 Task: Font style For heading Use Calibri Light with yellow colour. font size for heading '28 Pt. 'Change the font style of data to Calibri Lightand font size to  18 Pt. Change the alignment of both headline & data to  Align bottom. In the sheet  Attendance Sheet for Weekly Reviewingbook
Action: Key pressed <Key.up><Key.up>
Screenshot: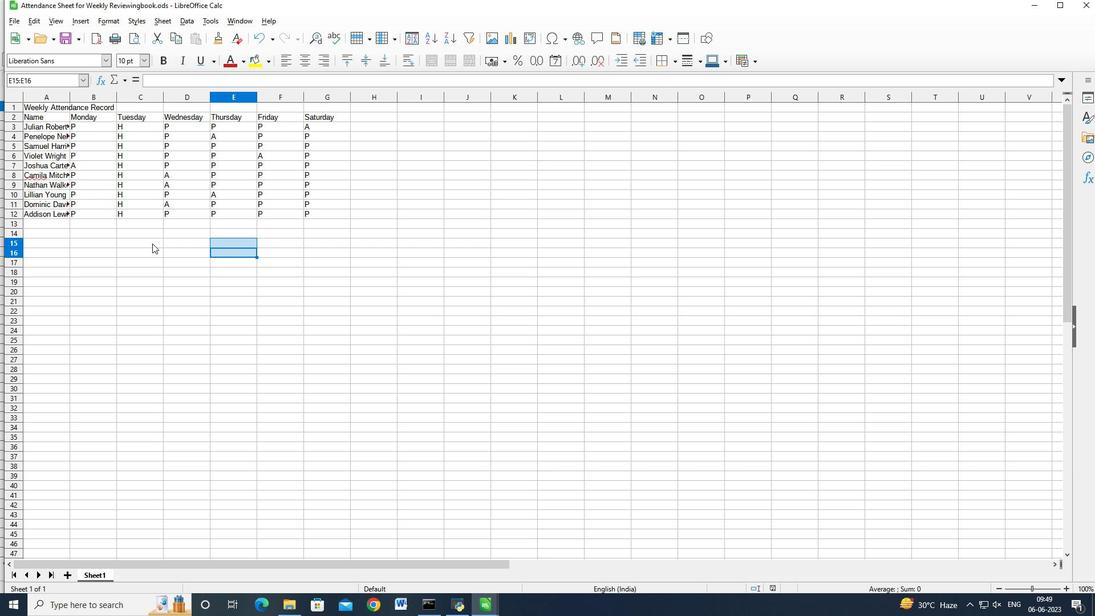 
Action: Mouse pressed right at (152, 243)
Screenshot: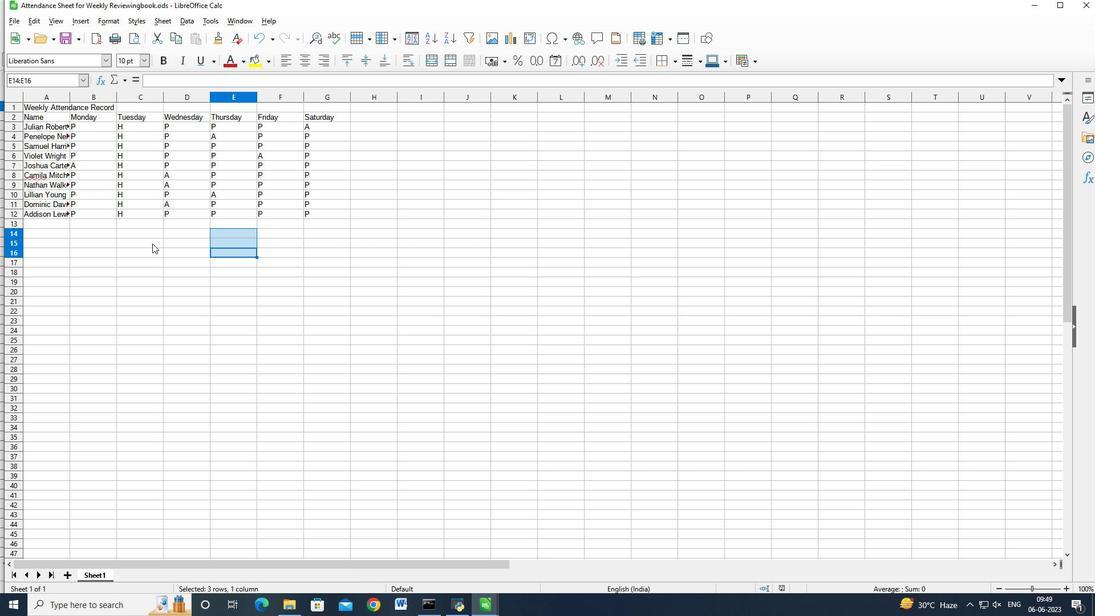 
Action: Mouse pressed left at (152, 243)
Screenshot: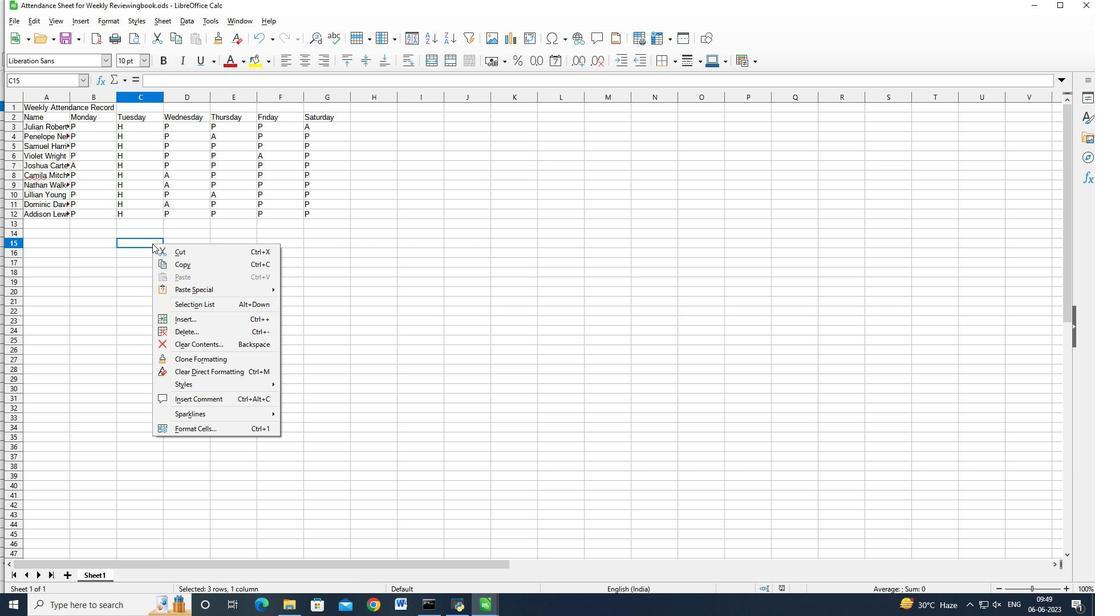 
Action: Mouse moved to (152, 243)
Screenshot: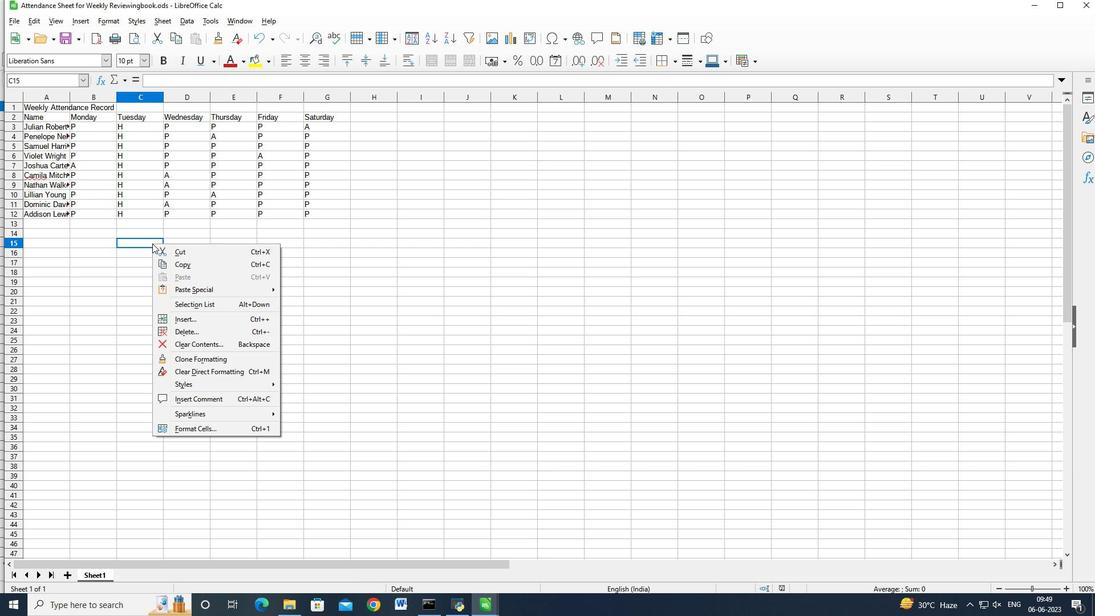 
Action: Key pressed <Key.up><Key.up><Key.down>
Screenshot: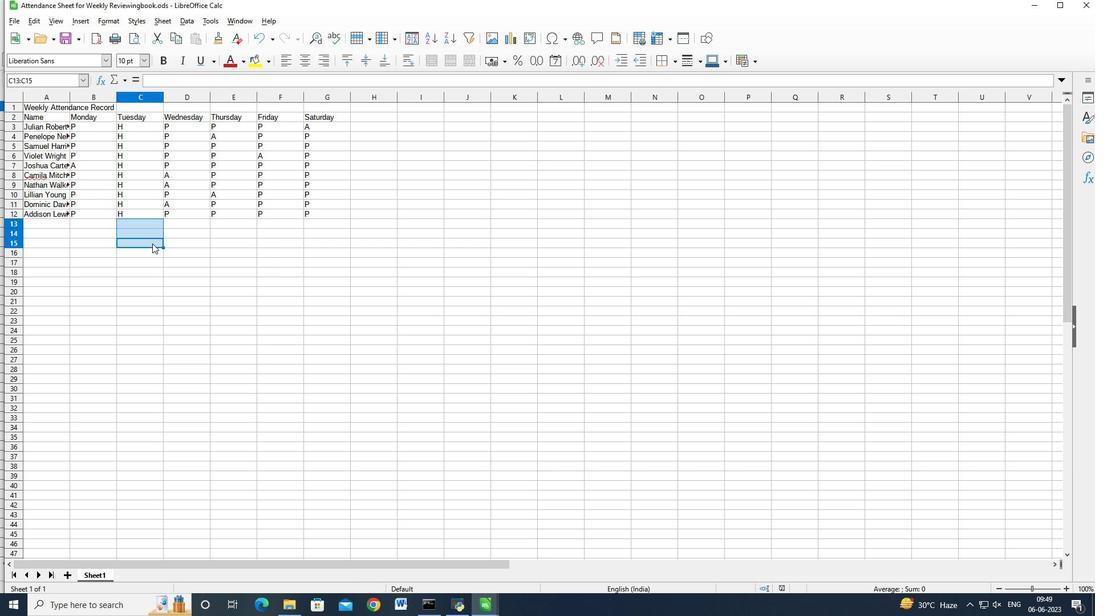
Action: Mouse pressed right at (152, 243)
Screenshot: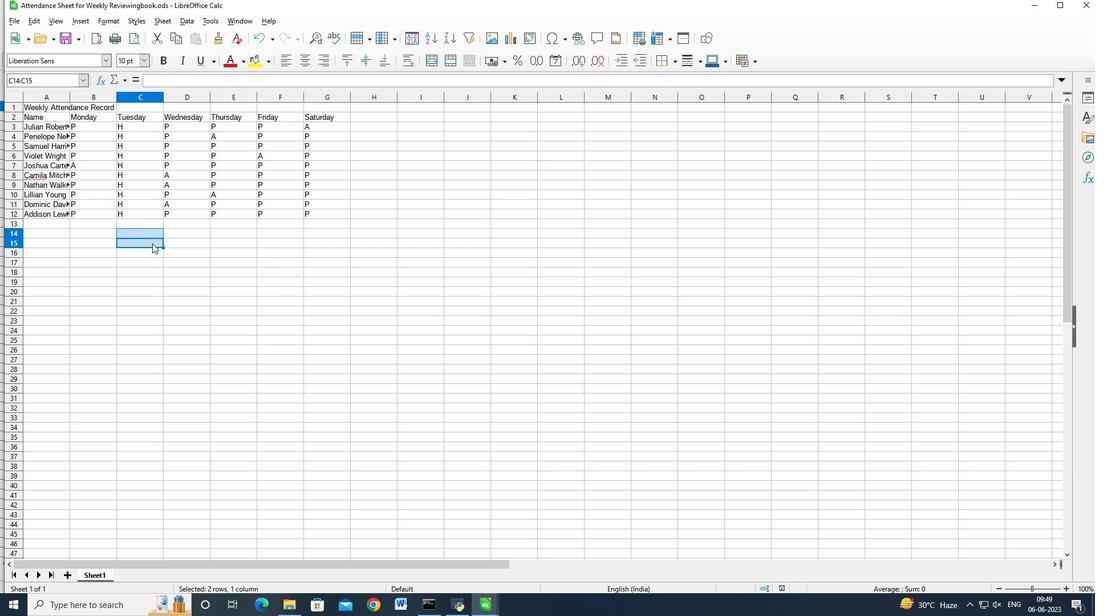
Action: Mouse moved to (109, 242)
Screenshot: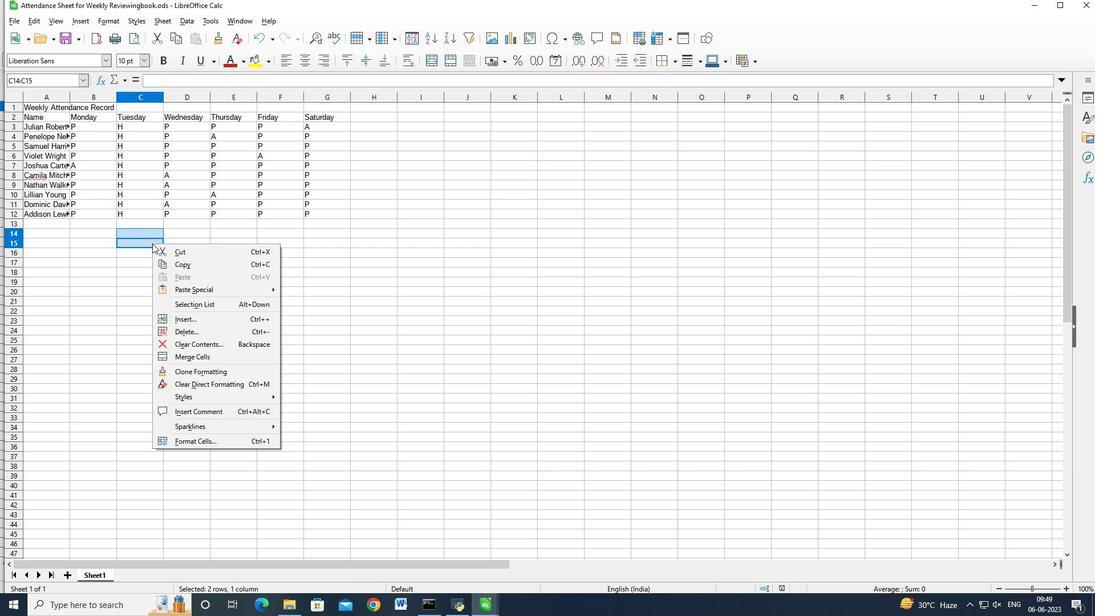 
Action: Mouse pressed right at (109, 242)
Screenshot: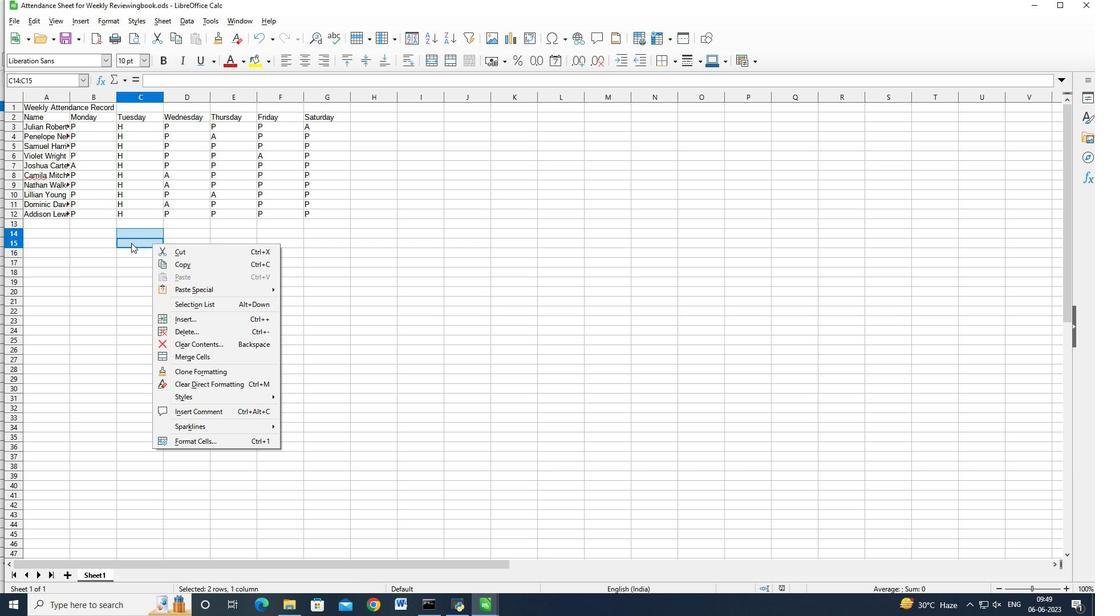 
Action: Mouse moved to (104, 242)
Screenshot: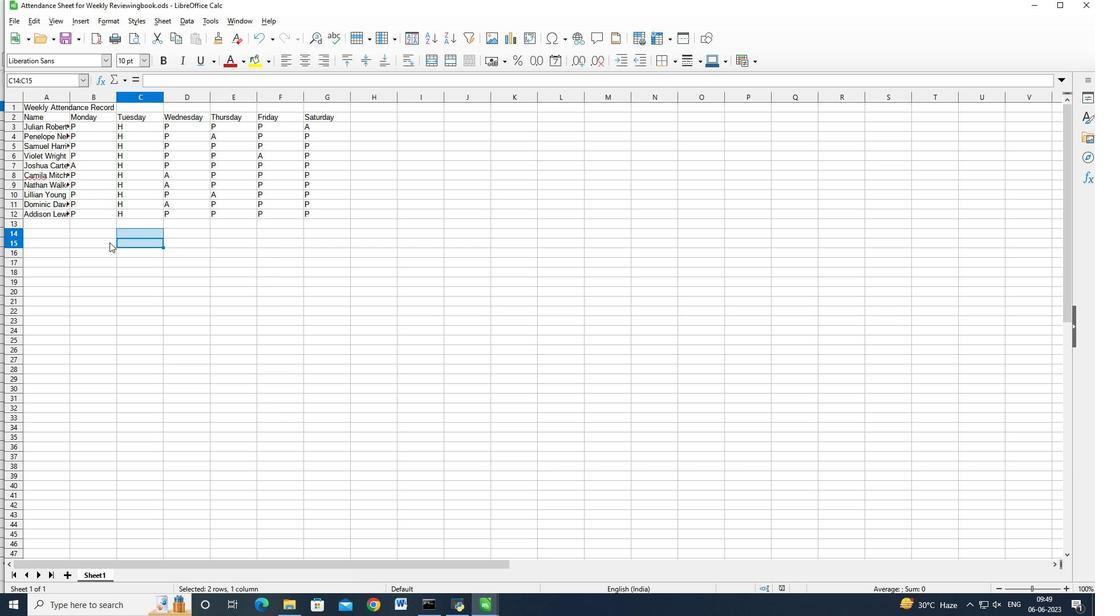 
Action: Mouse pressed right at (104, 242)
Screenshot: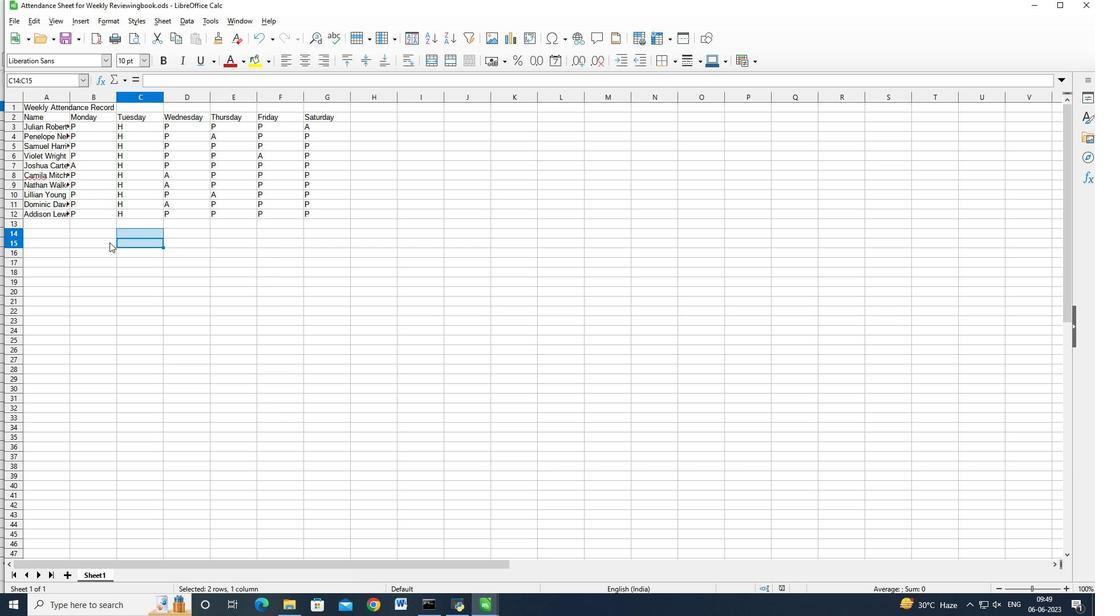 
Action: Key pressed <Key.up><Key.up><Key.esc><Key.up><Key.left><Key.left><Key.up><Key.up><Key.up><Key.up><Key.up><Key.up><Key.up><Key.up><Key.up><Key.up><Key.up><Key.up><Key.up><Key.shift><Key.right>
Screenshot: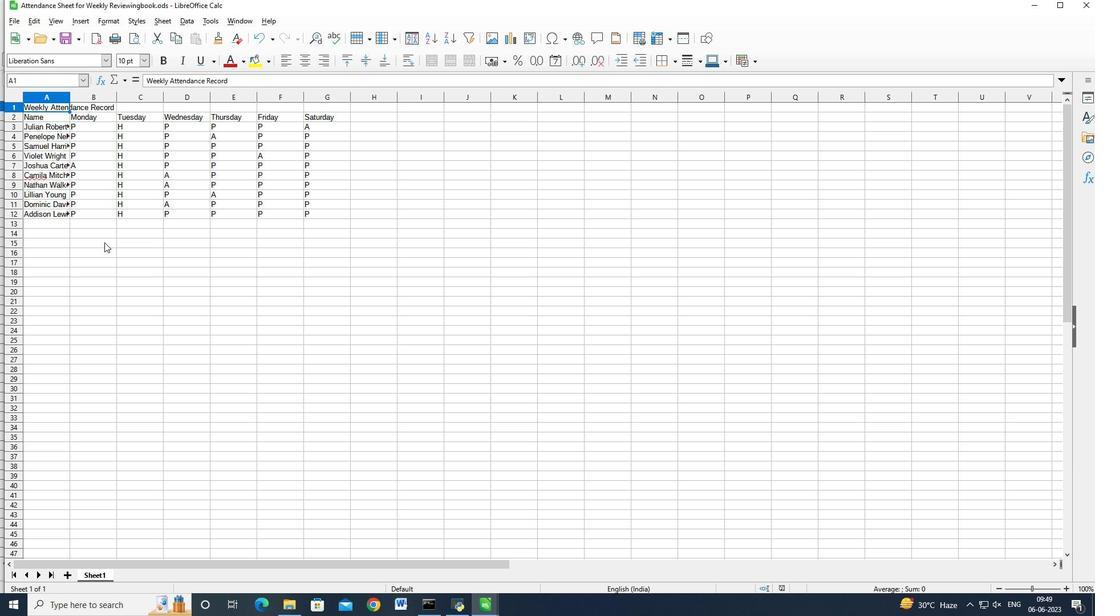 
Action: Mouse moved to (53, 66)
Screenshot: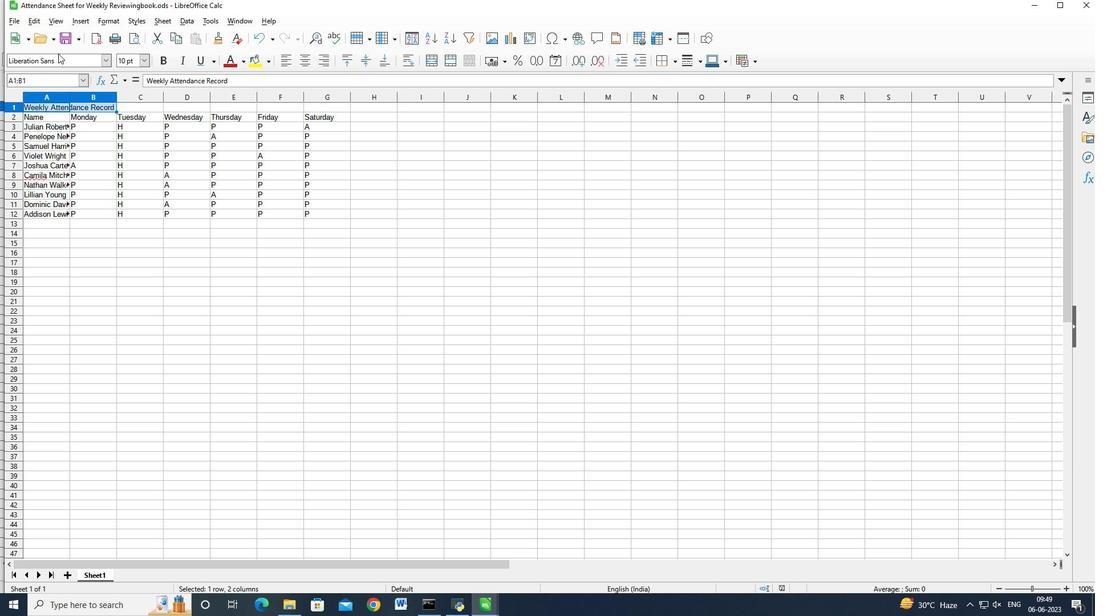 
Action: Mouse pressed left at (53, 66)
Screenshot: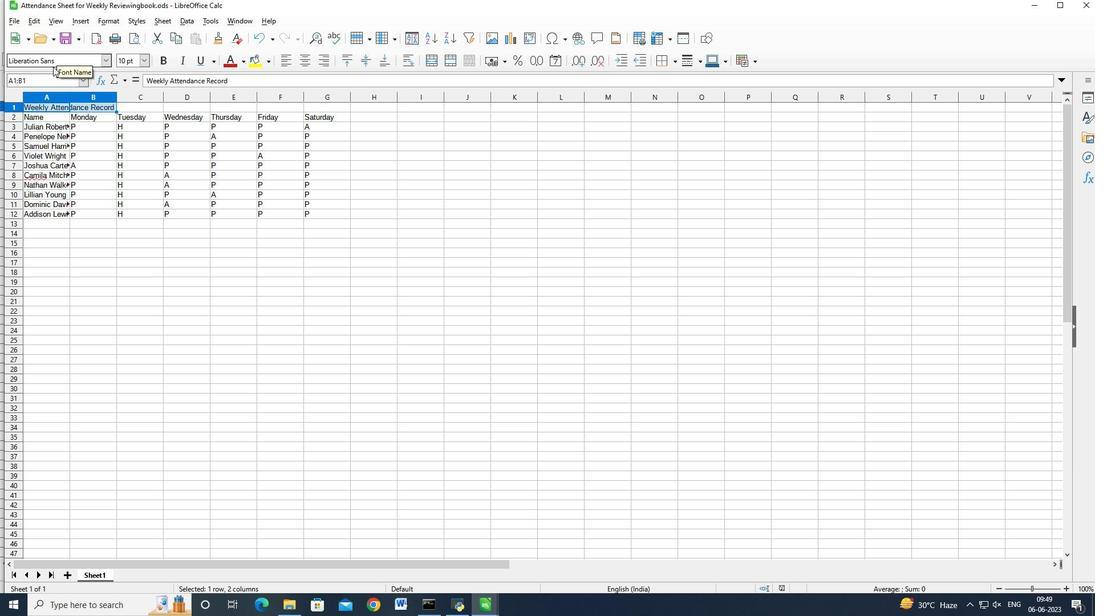 
Action: Mouse moved to (67, 65)
Screenshot: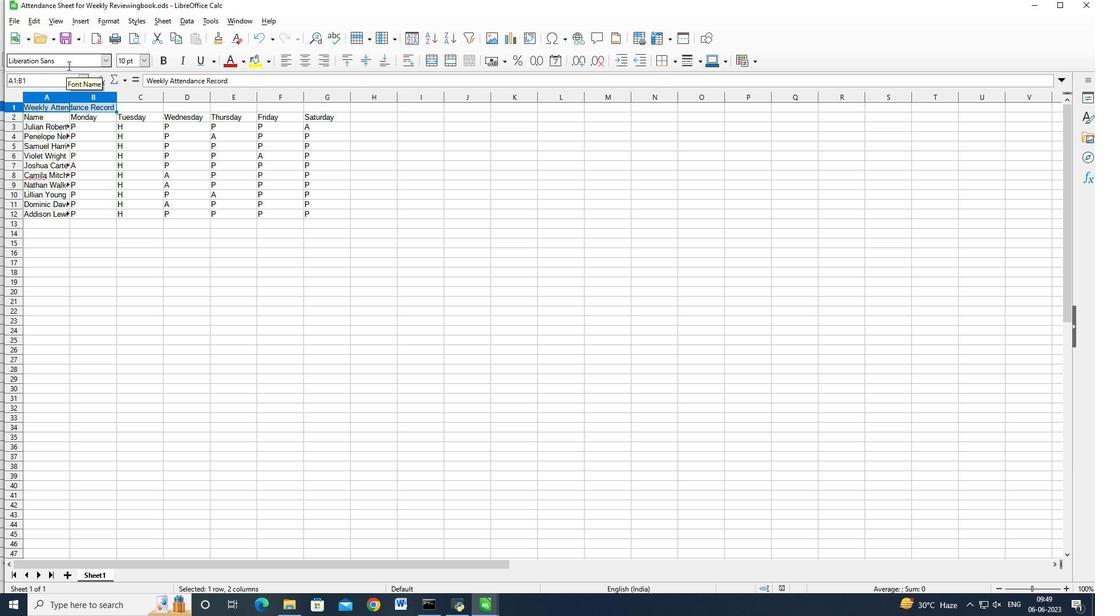 
Action: Mouse pressed left at (67, 65)
Screenshot: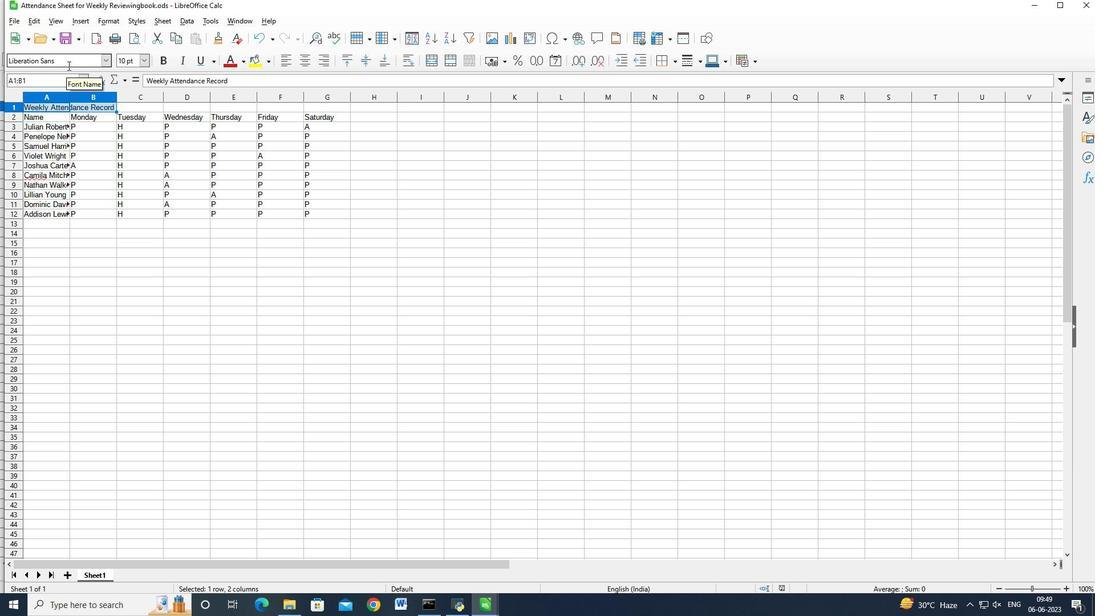 
Action: Mouse moved to (34, 62)
Screenshot: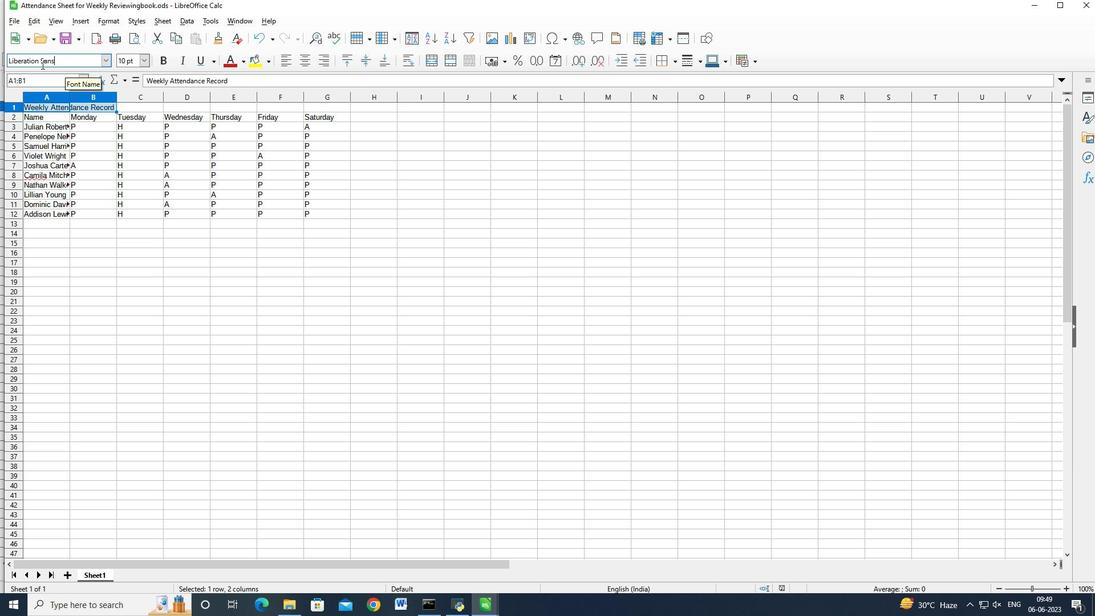 
Action: Key pressed <Key.backspace><Key.backspace><Key.backspace><Key.backspace><Key.backspace><Key.backspace><Key.backspace><Key.backspace><Key.backspace><Key.backspace><Key.backspace><Key.backspace><Key.backspace><Key.backspace><Key.backspace><Key.shift_r>Calibri<Key.space><Key.shift>Lightand<Key.backspace><Key.backspace><Key.backspace><Key.enter>
Screenshot: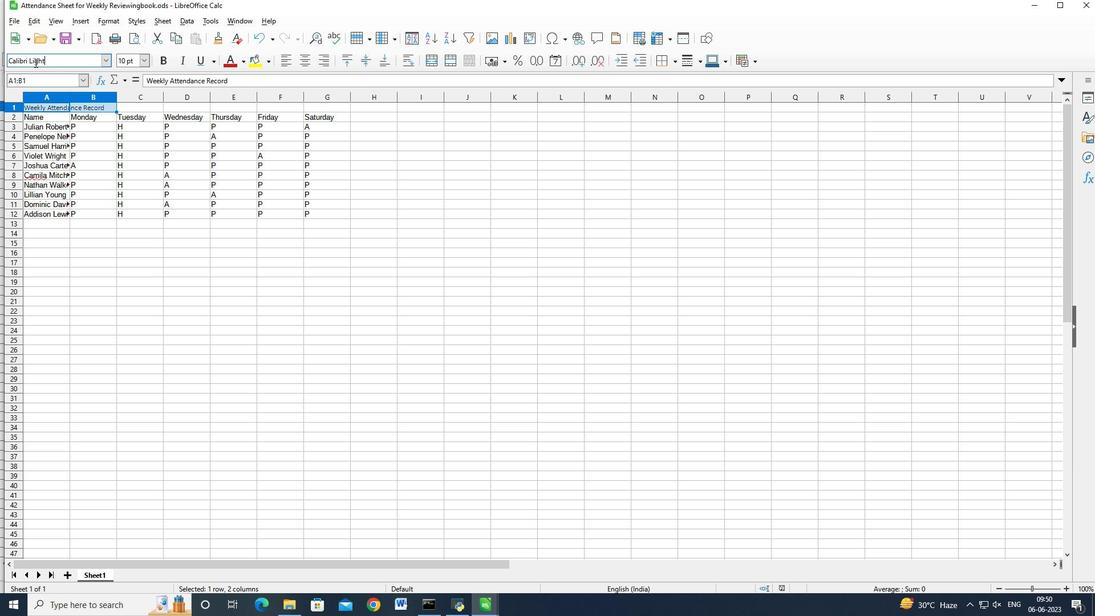
Action: Mouse moved to (239, 60)
Screenshot: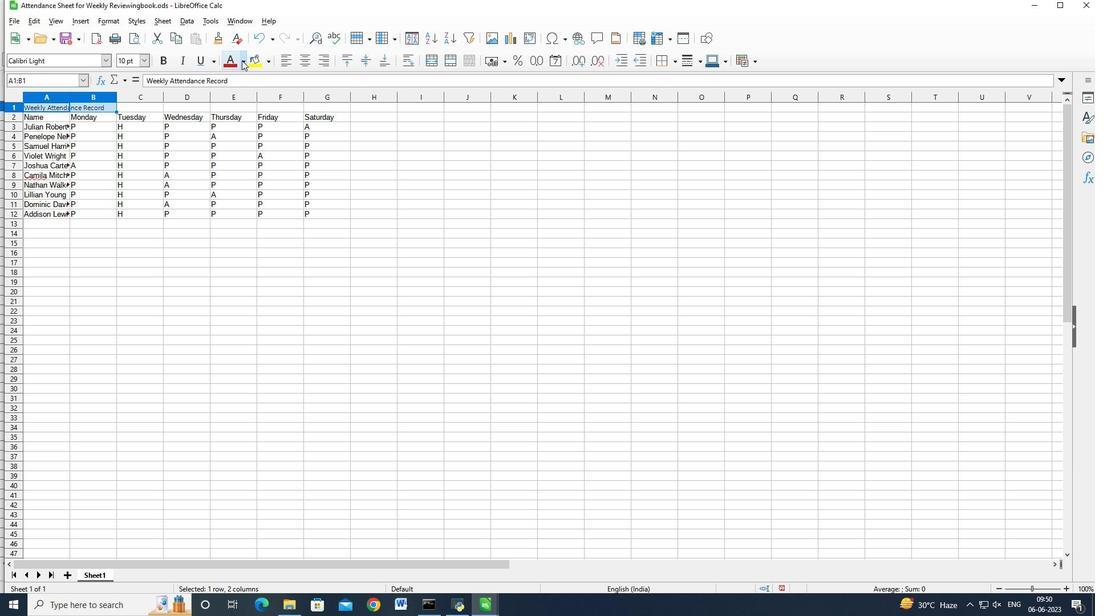 
Action: Mouse pressed left at (239, 60)
Screenshot: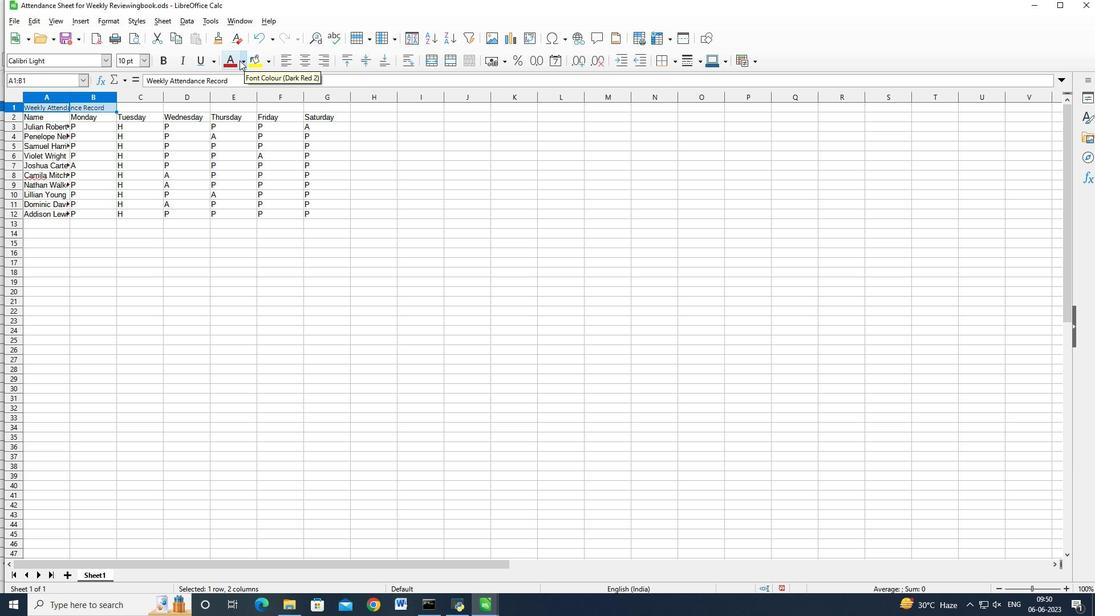 
Action: Mouse moved to (243, 60)
Screenshot: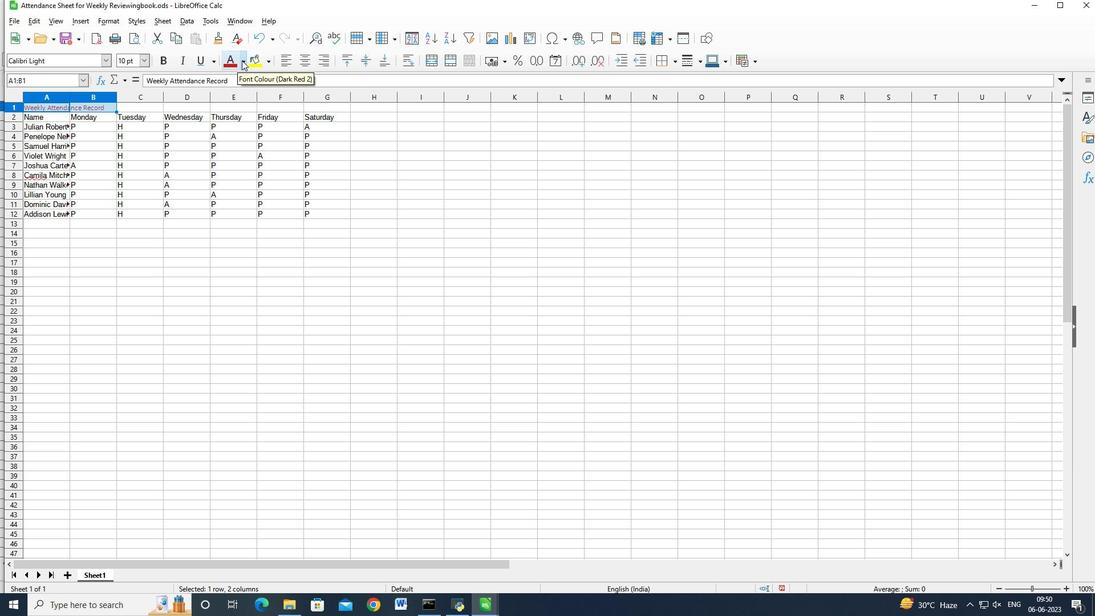 
Action: Mouse pressed left at (243, 60)
Screenshot: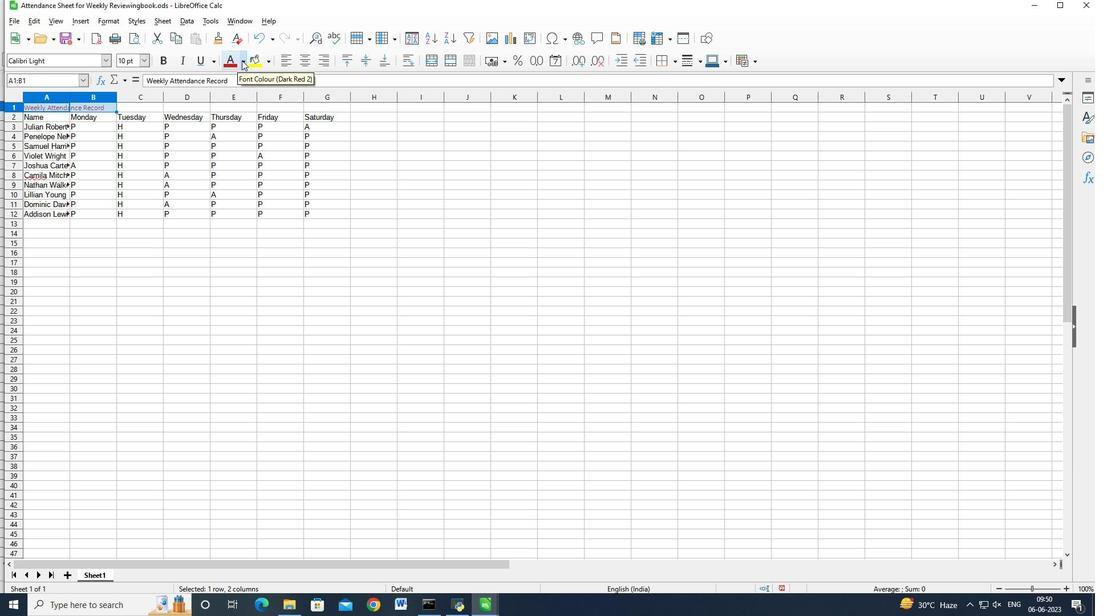 
Action: Mouse moved to (246, 118)
Screenshot: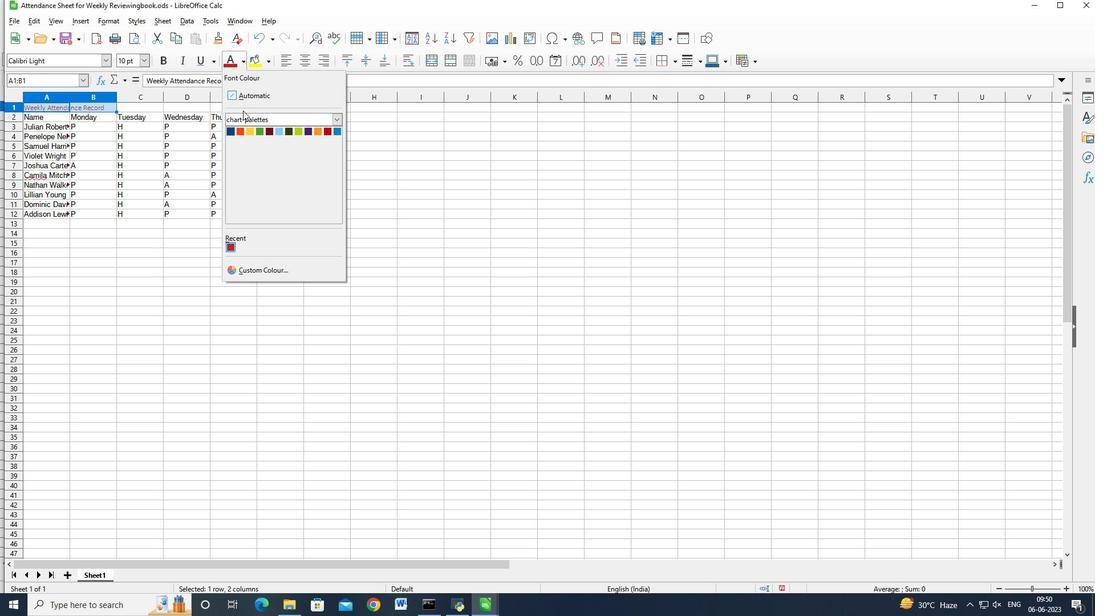 
Action: Mouse pressed left at (246, 118)
Screenshot: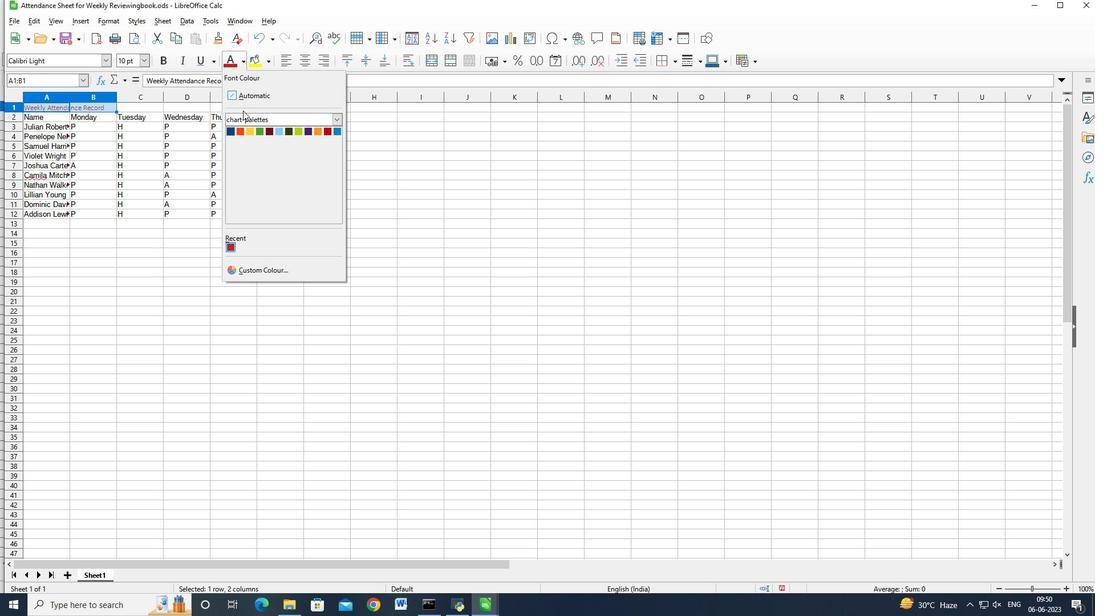 
Action: Mouse moved to (245, 197)
Screenshot: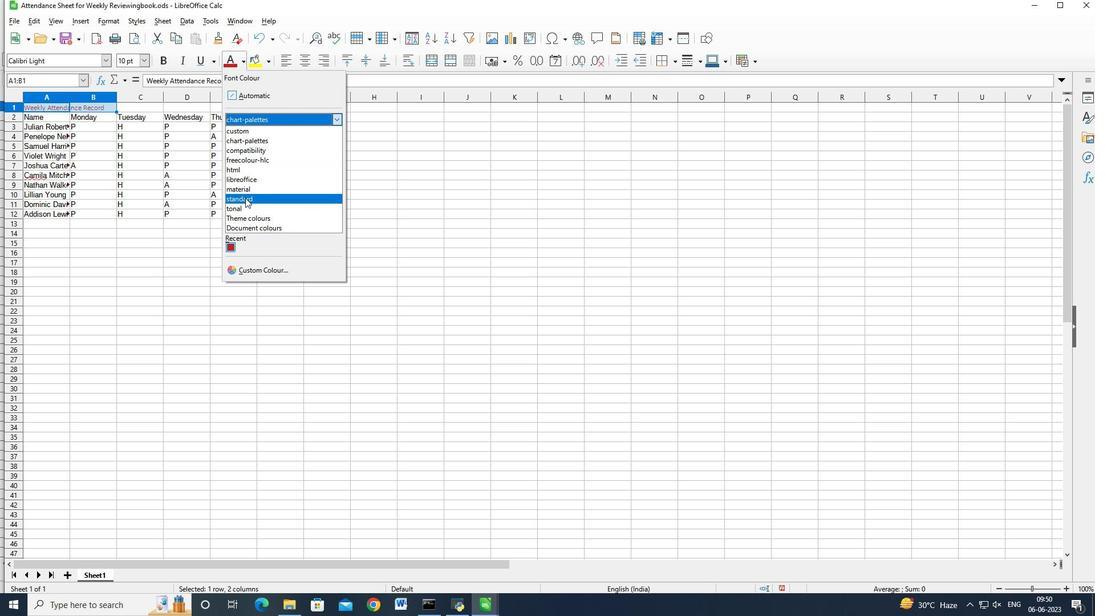 
Action: Mouse pressed left at (245, 197)
Screenshot: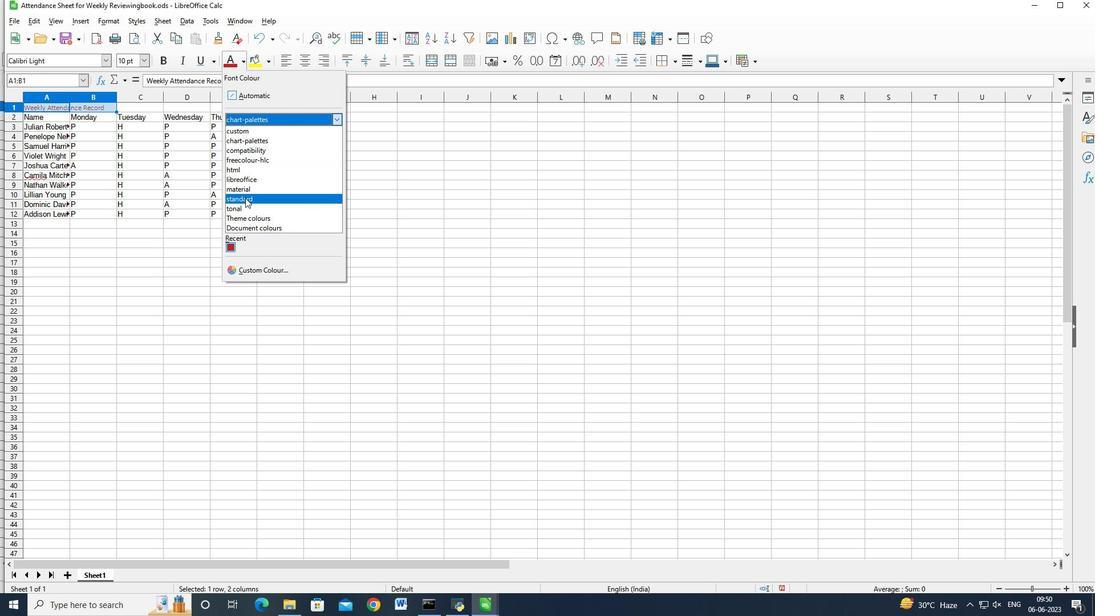 
Action: Mouse moved to (230, 140)
Screenshot: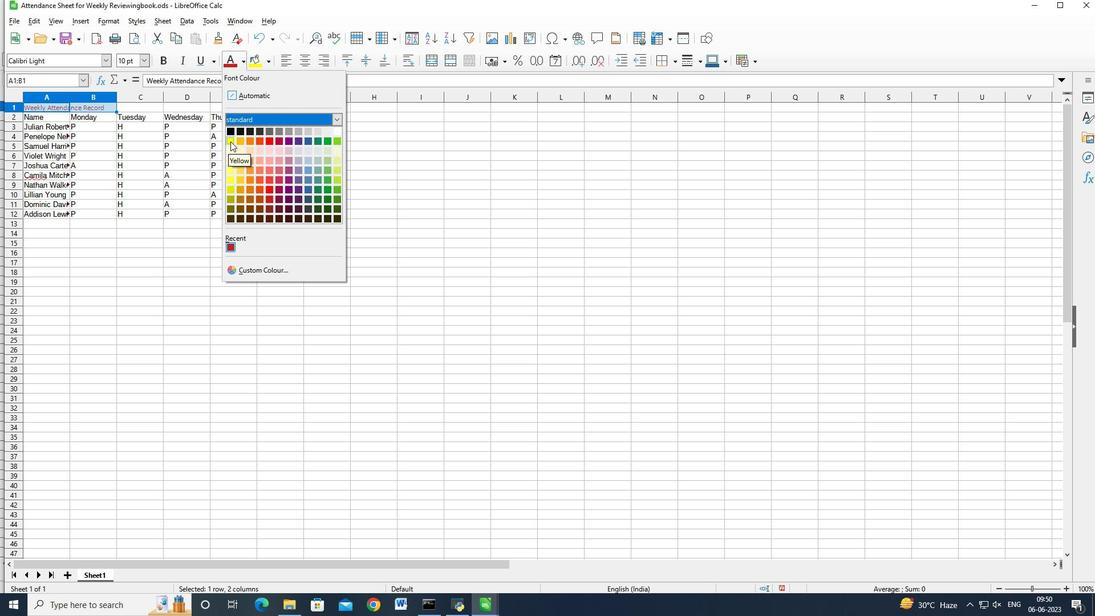 
Action: Mouse pressed left at (230, 140)
Screenshot: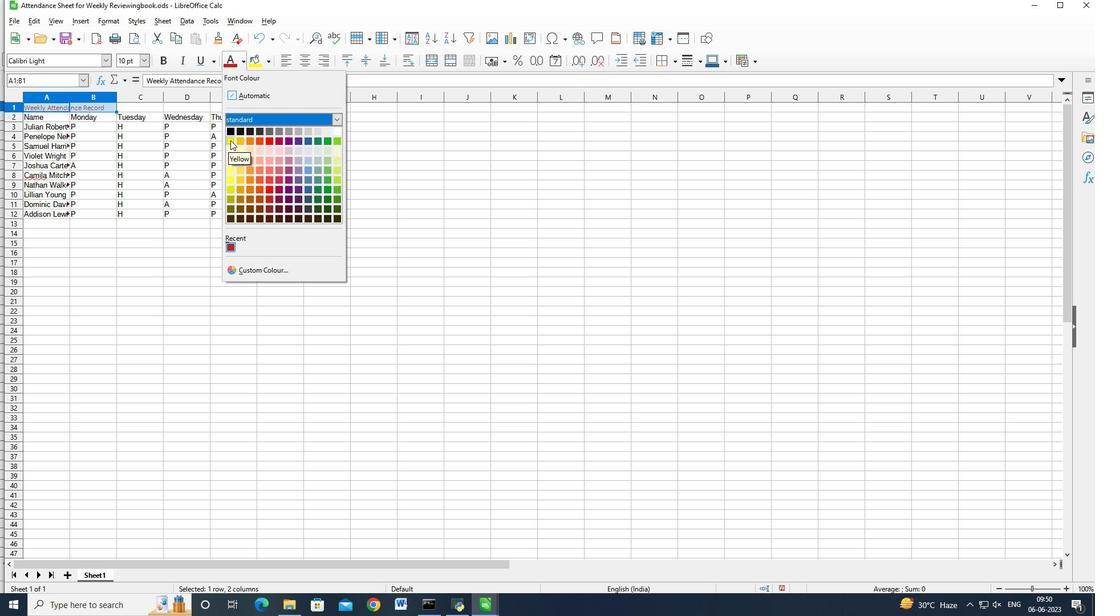 
Action: Mouse moved to (62, 117)
Screenshot: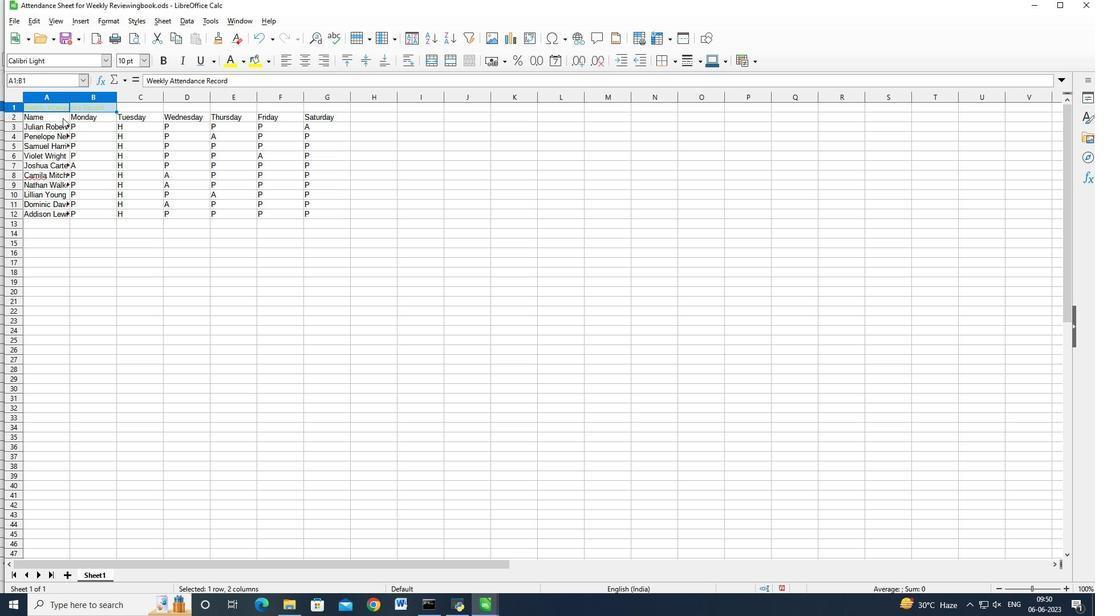 
Action: Mouse pressed left at (62, 117)
Screenshot: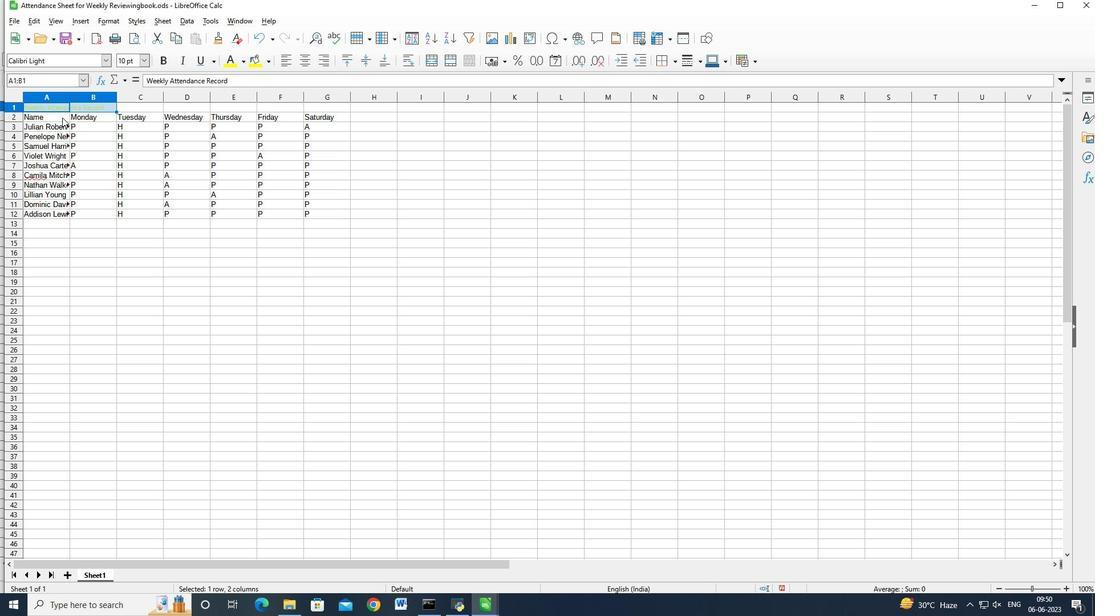 
Action: Mouse moved to (53, 104)
Screenshot: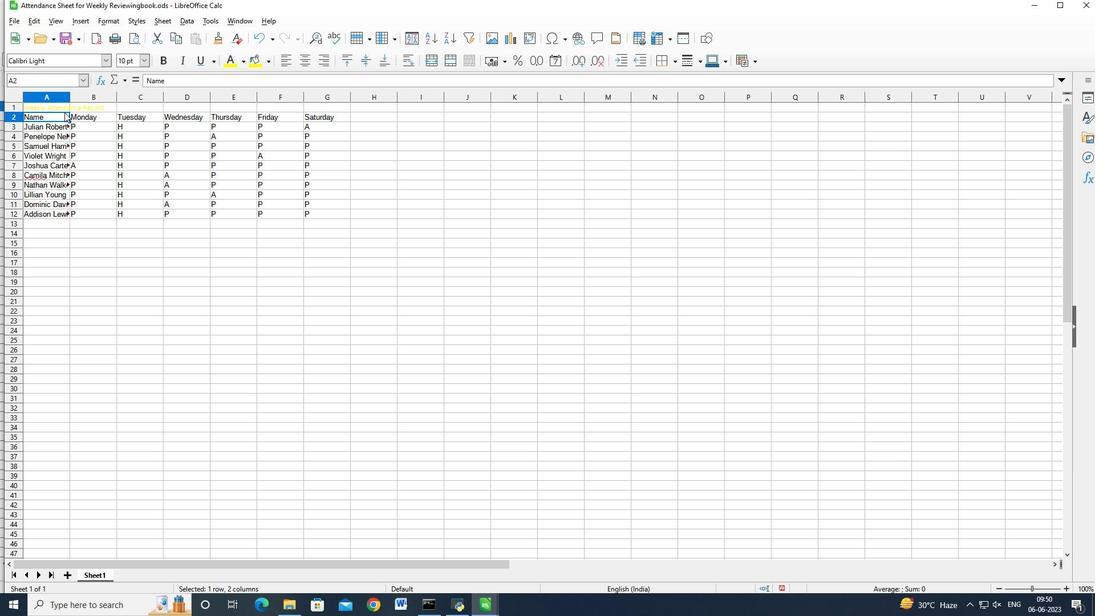 
Action: Mouse pressed left at (53, 104)
Screenshot: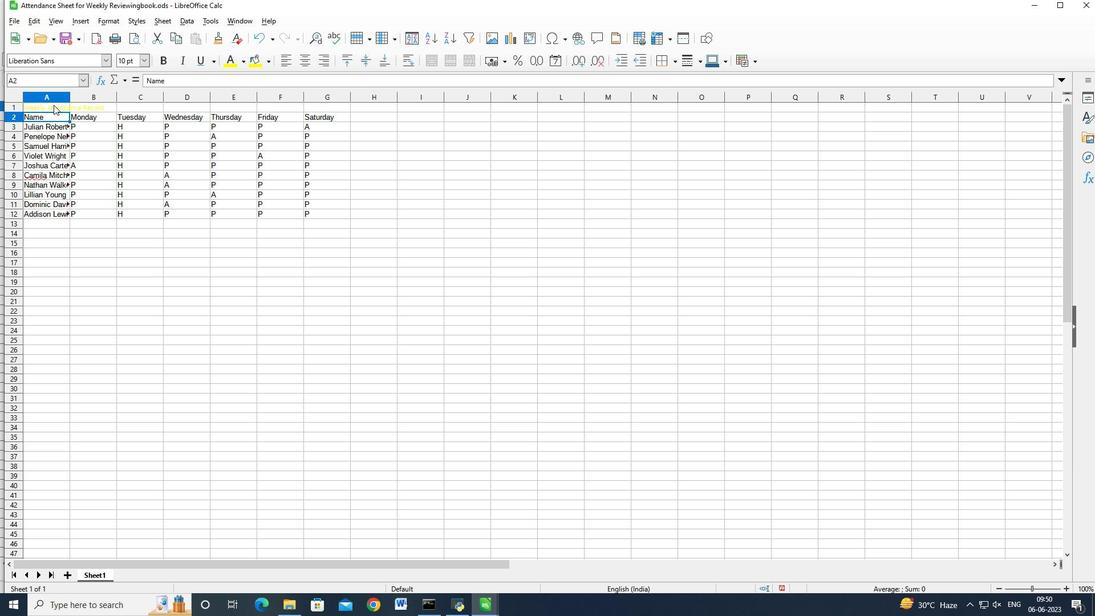 
Action: Mouse moved to (53, 104)
Screenshot: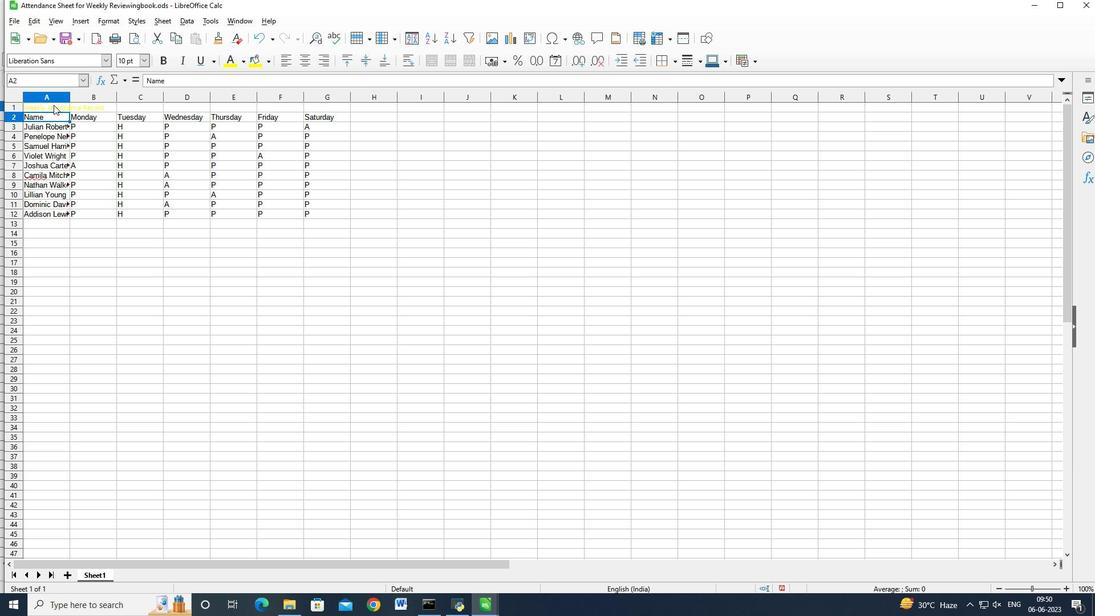 
Action: Key pressed <Key.shift><Key.right>
Screenshot: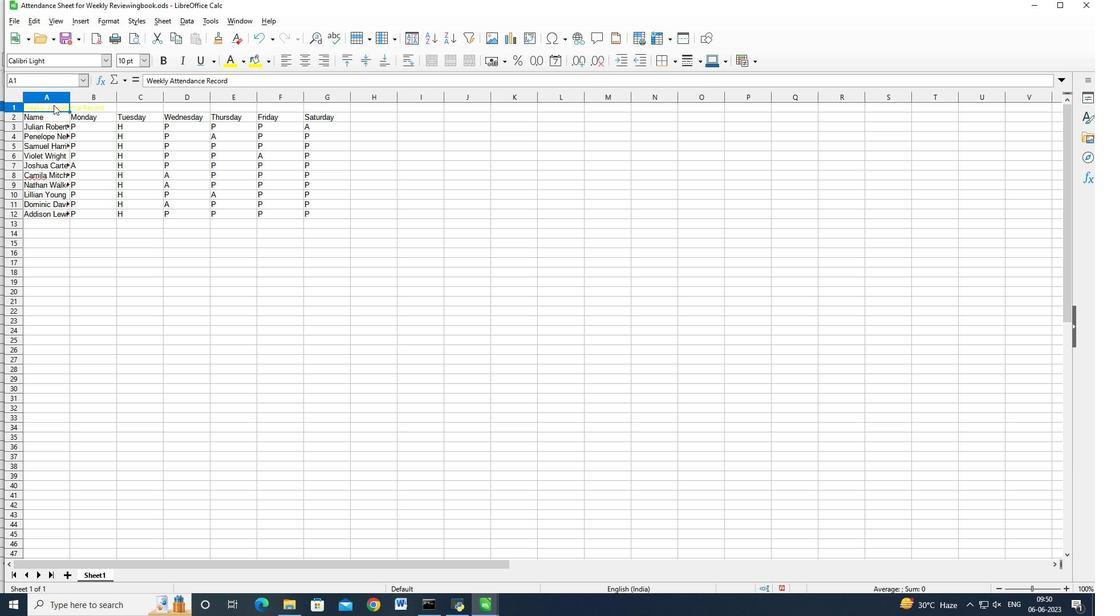 
Action: Mouse moved to (142, 61)
Screenshot: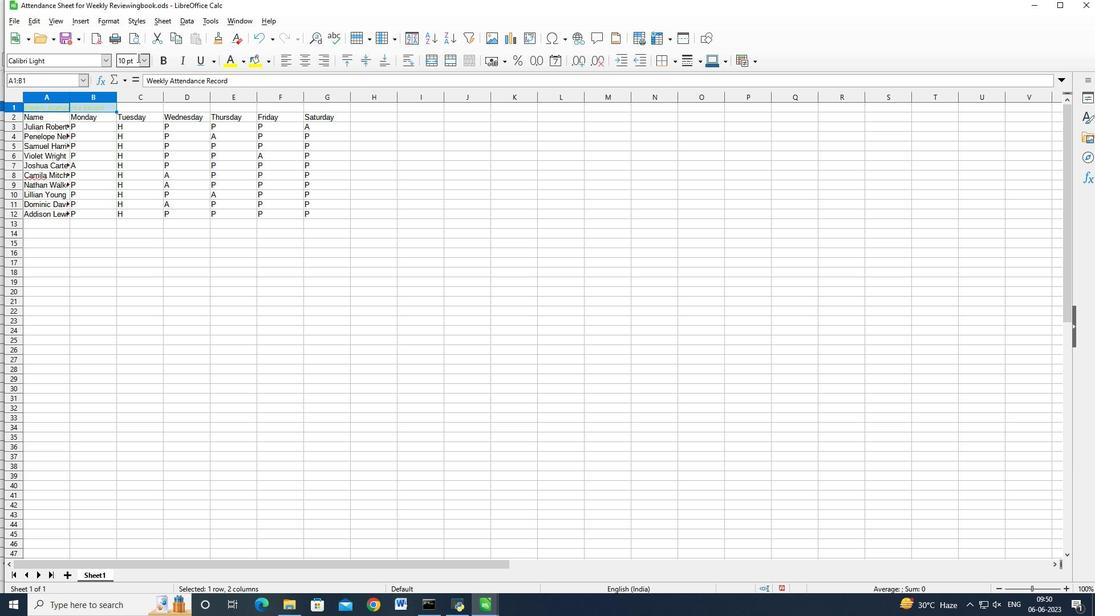 
Action: Mouse pressed left at (142, 61)
Screenshot: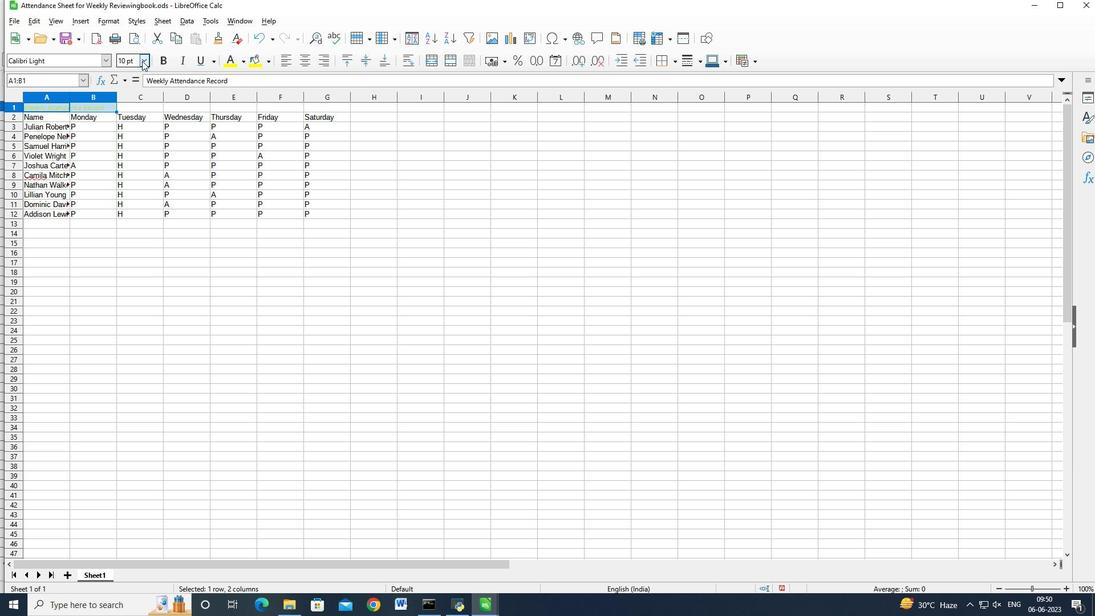 
Action: Mouse moved to (127, 246)
Screenshot: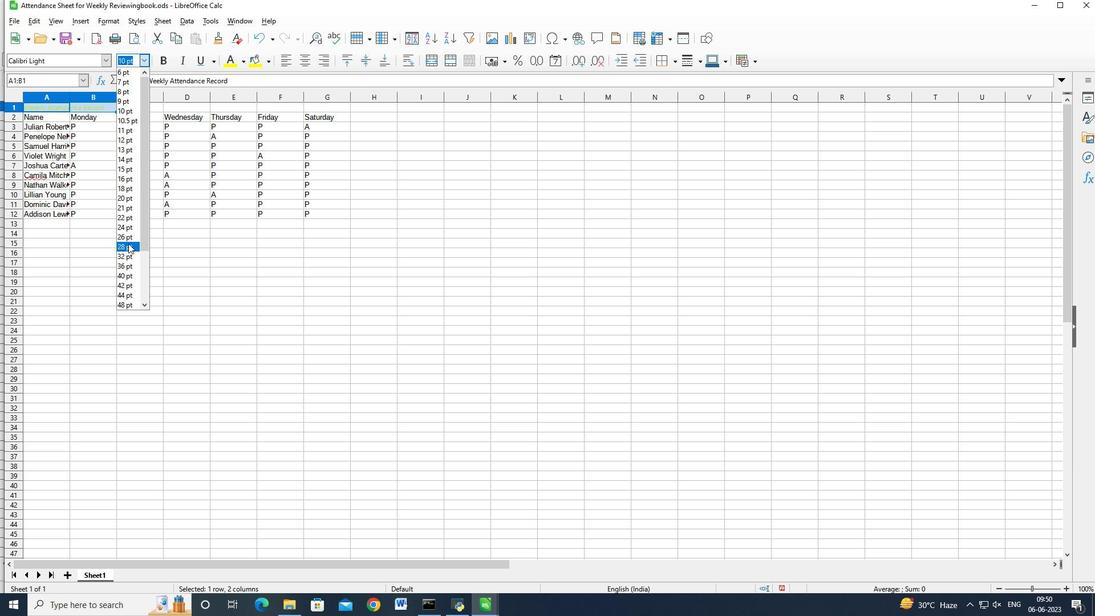 
Action: Mouse pressed left at (127, 246)
Screenshot: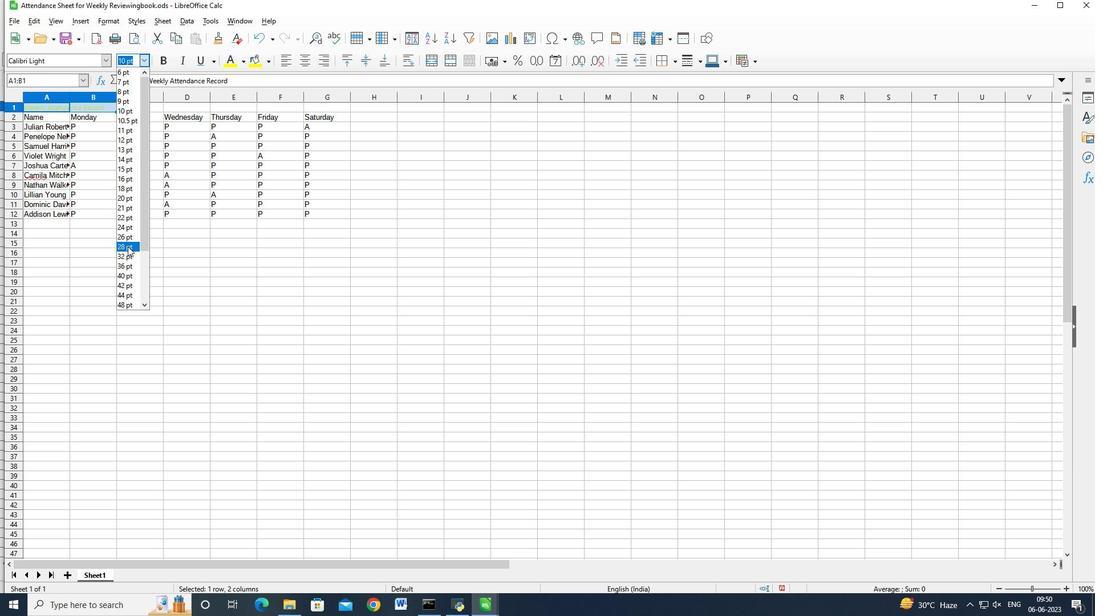 
Action: Mouse moved to (50, 135)
Screenshot: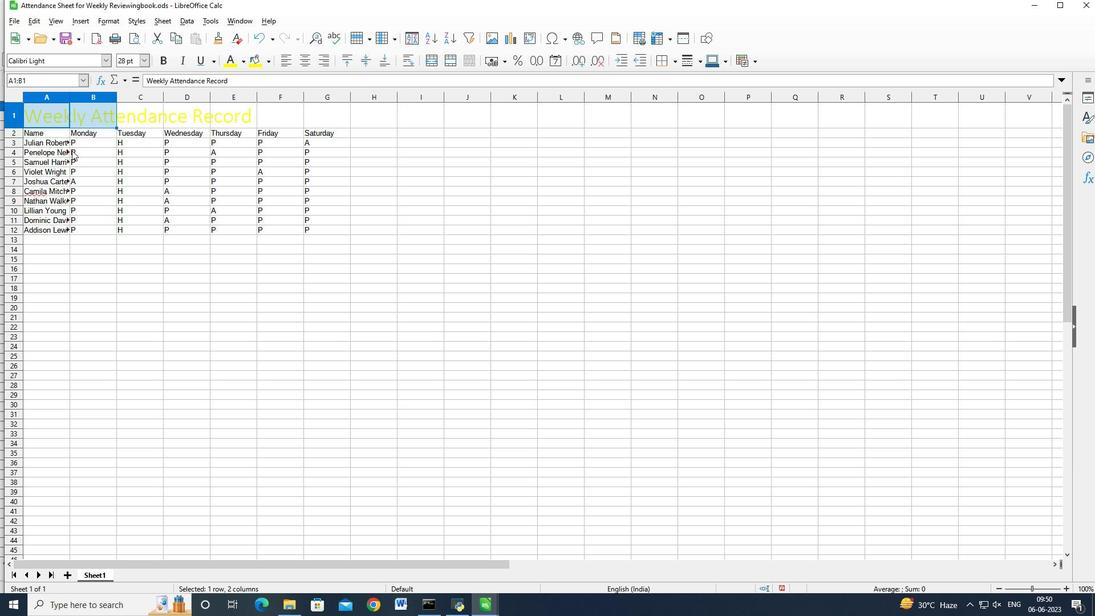 
Action: Mouse pressed left at (50, 135)
Screenshot: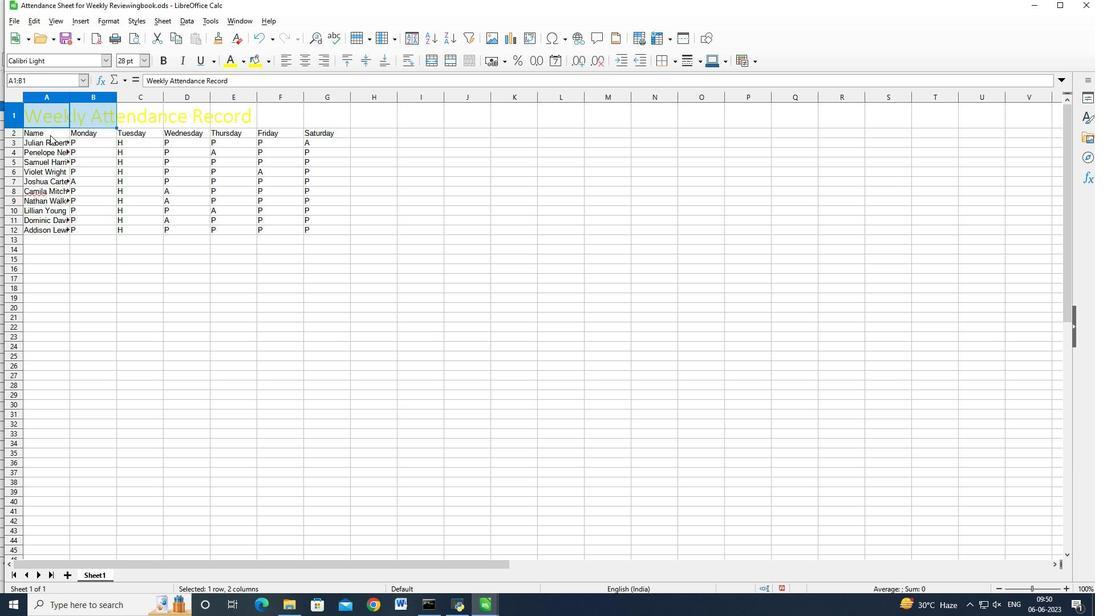 
Action: Key pressed <Key.shift><Key.right><Key.right><Key.right><Key.right><Key.right><Key.right><Key.down><Key.down><Key.down><Key.down><Key.down><Key.down><Key.down><Key.down><Key.down><Key.down>
Screenshot: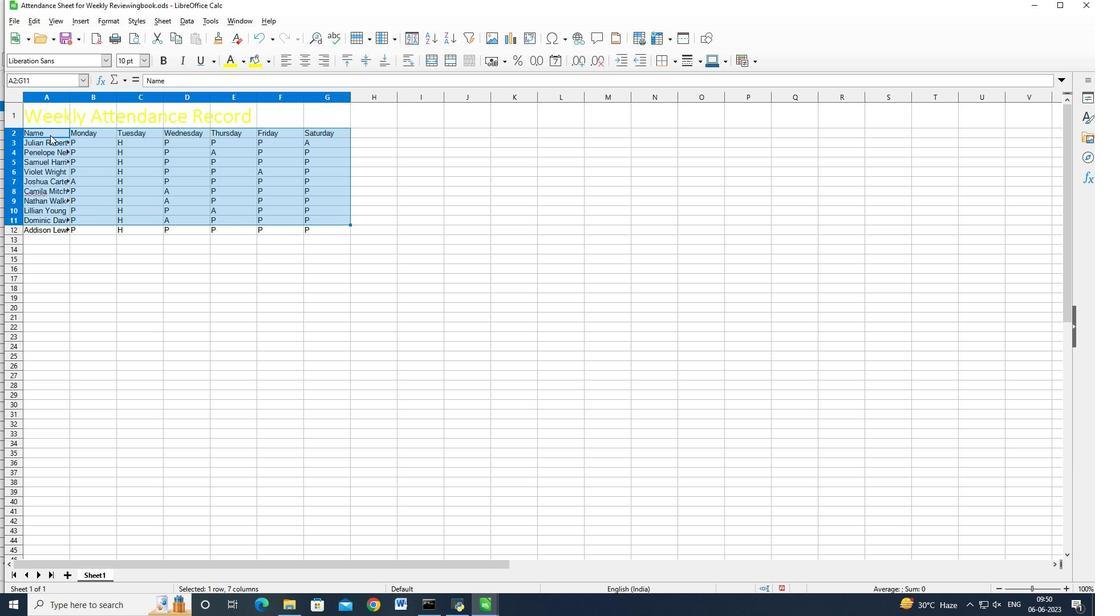 
Action: Mouse moved to (49, 58)
Screenshot: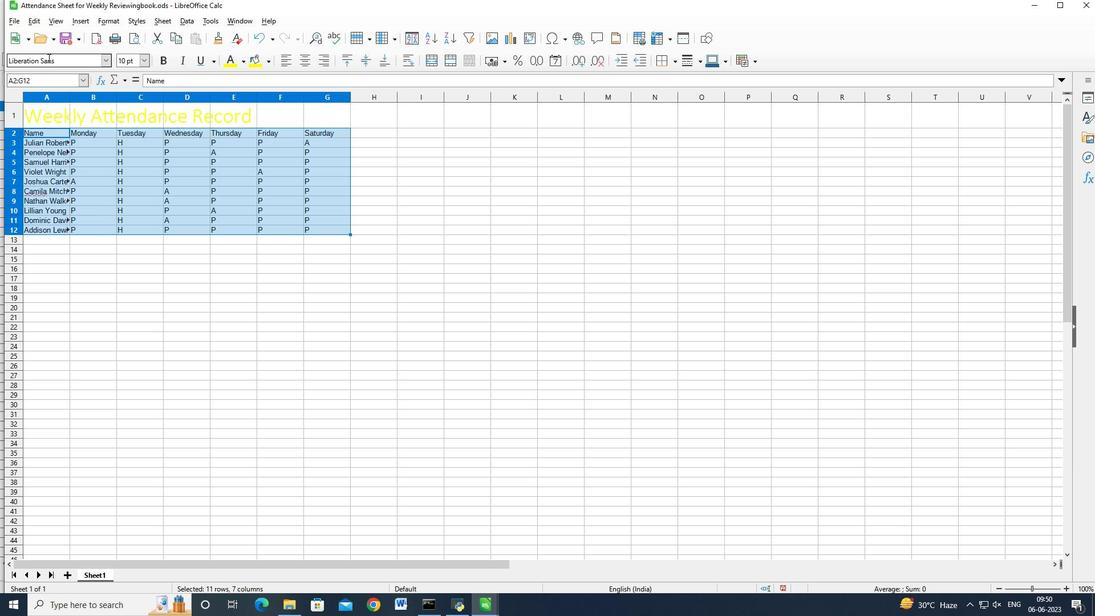 
Action: Mouse pressed left at (49, 58)
Screenshot: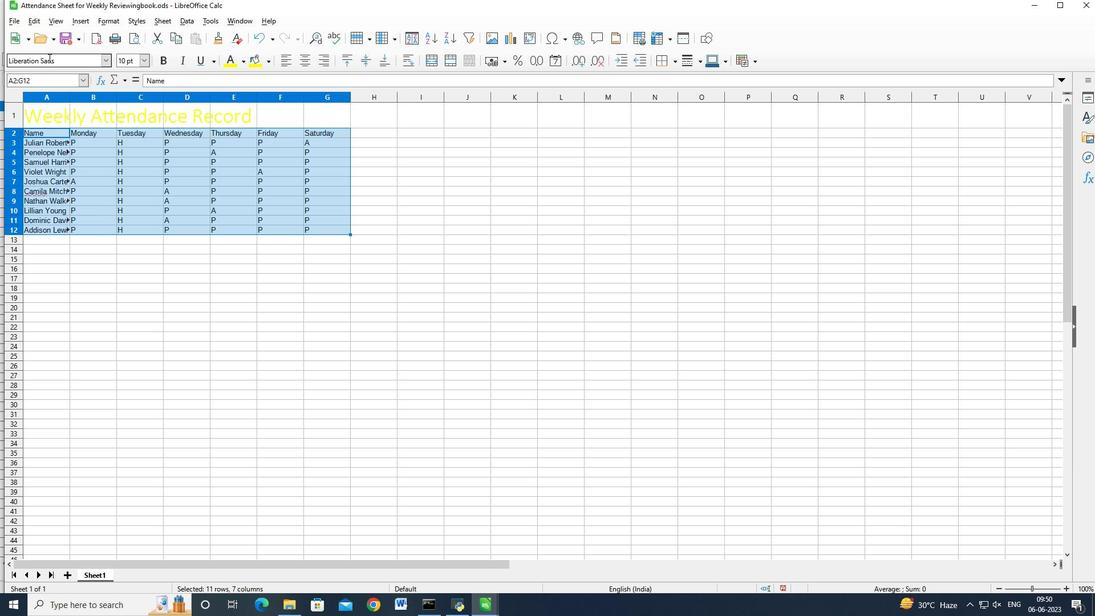 
Action: Mouse moved to (54, 58)
Screenshot: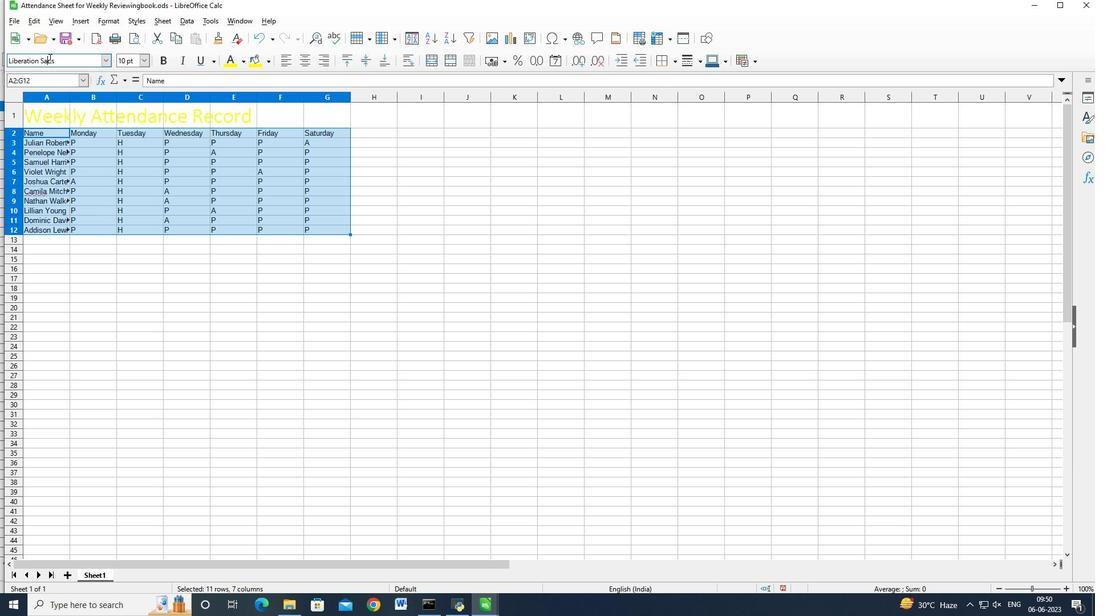 
Action: Mouse pressed left at (54, 58)
Screenshot: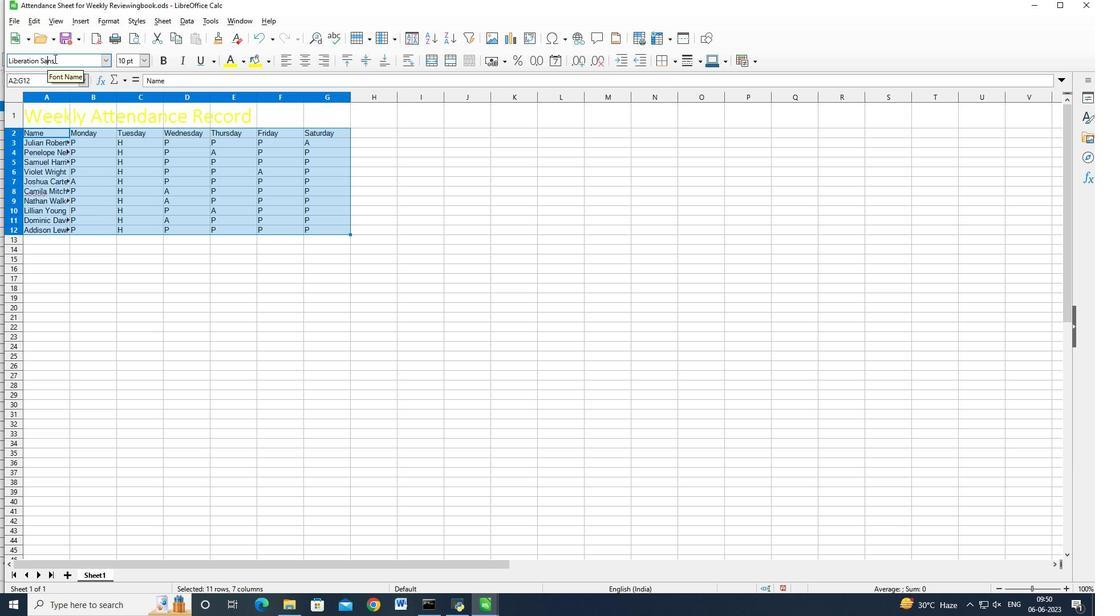 
Action: Mouse moved to (54, 58)
Screenshot: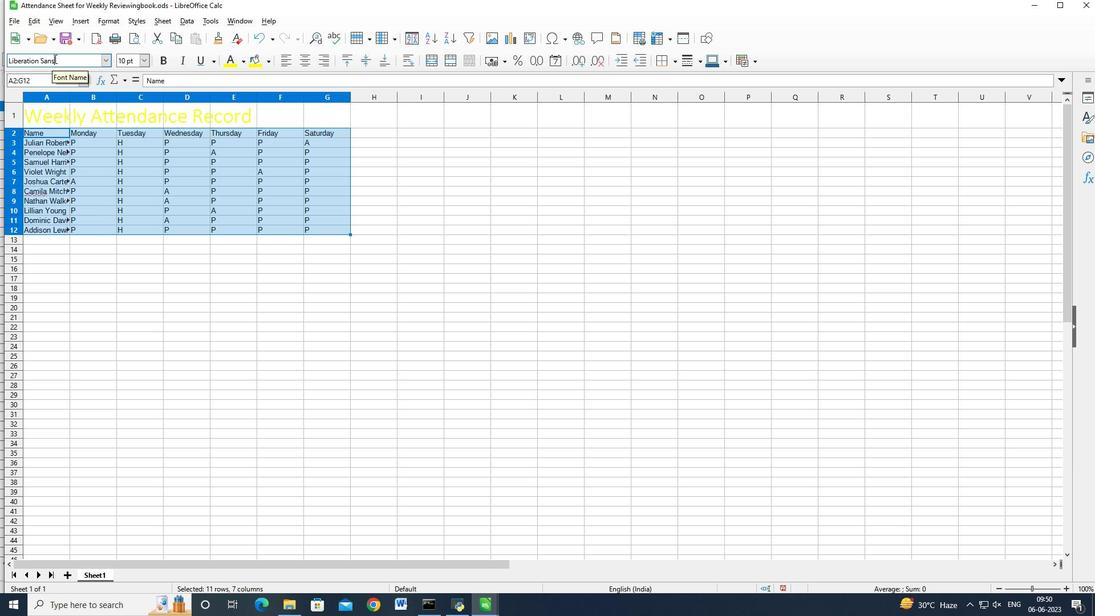 
Action: Key pressed <Key.backspace><Key.backspace><Key.backspace><Key.backspace><Key.backspace><Key.backspace><Key.backspace><Key.backspace><Key.backspace><Key.backspace><Key.backspace><Key.backspace><Key.backspace><Key.backspace><Key.backspace><Key.backspace><Key.backspace><Key.backspace><Key.backspace><Key.backspace><Key.backspace><Key.shift_r>Calibri<Key.space><Key.shift>Lightand<Key.enter><Key.tab>
Screenshot: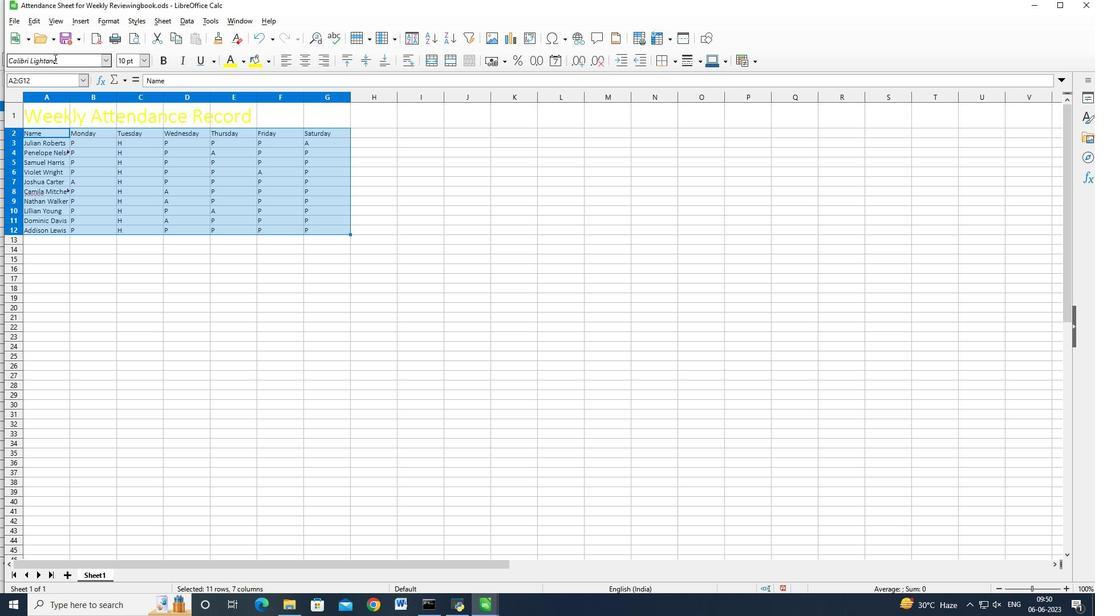 
Action: Mouse moved to (143, 58)
Screenshot: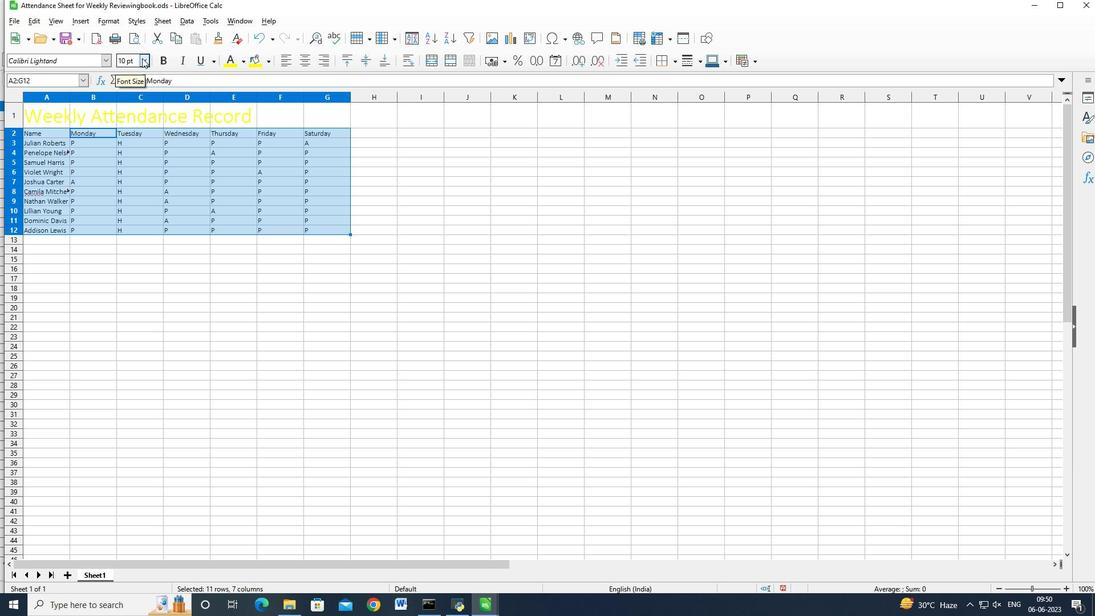
Action: Mouse pressed left at (143, 58)
Screenshot: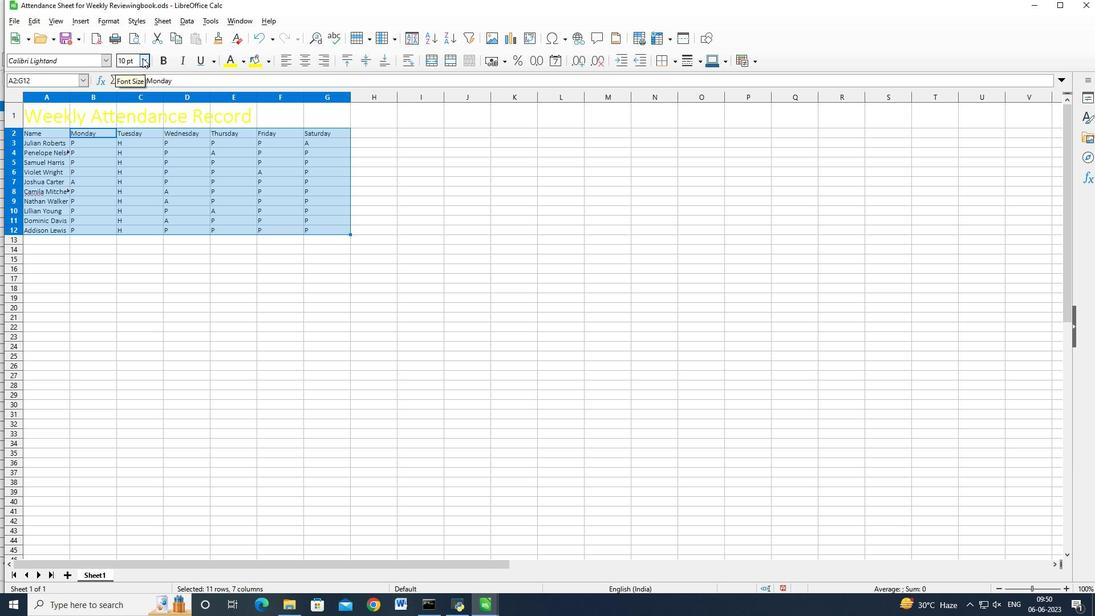 
Action: Mouse moved to (127, 191)
Screenshot: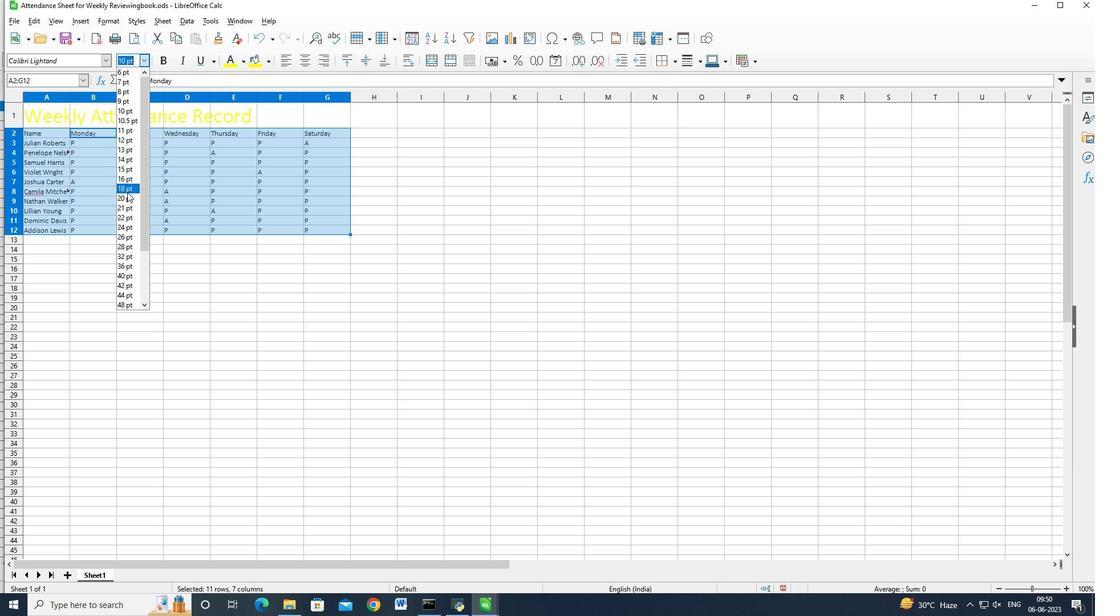 
Action: Mouse pressed left at (127, 191)
Screenshot: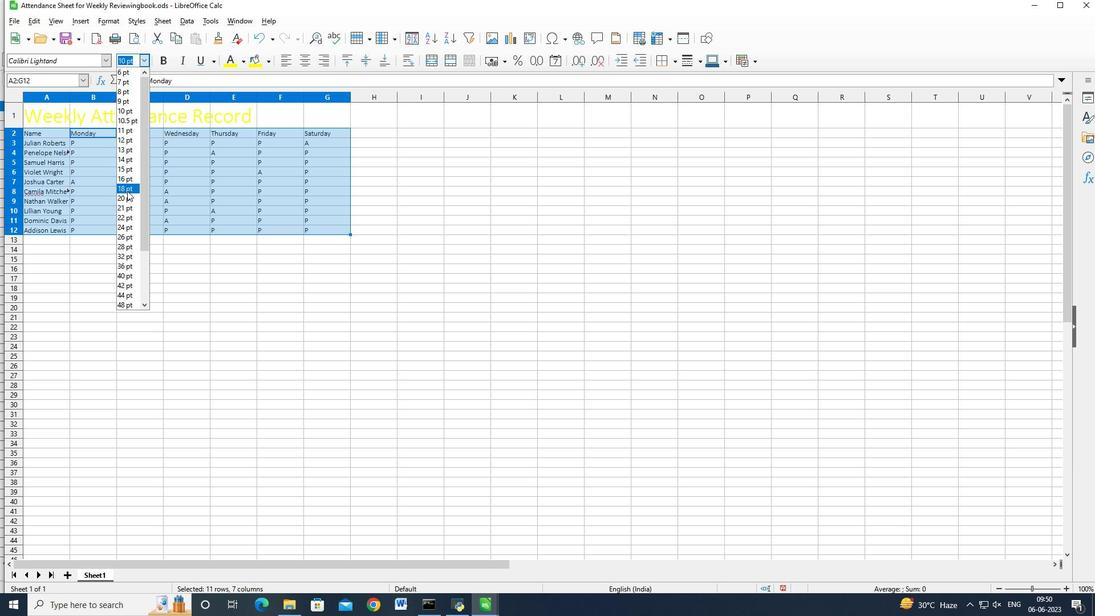 
Action: Mouse moved to (53, 117)
Screenshot: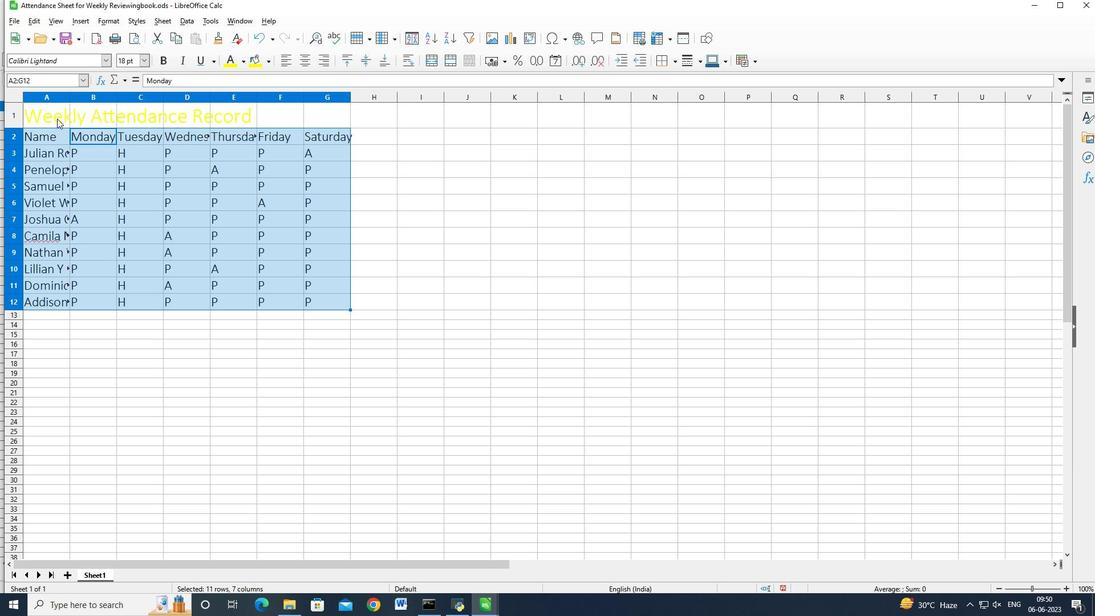 
Action: Mouse pressed left at (53, 117)
Screenshot: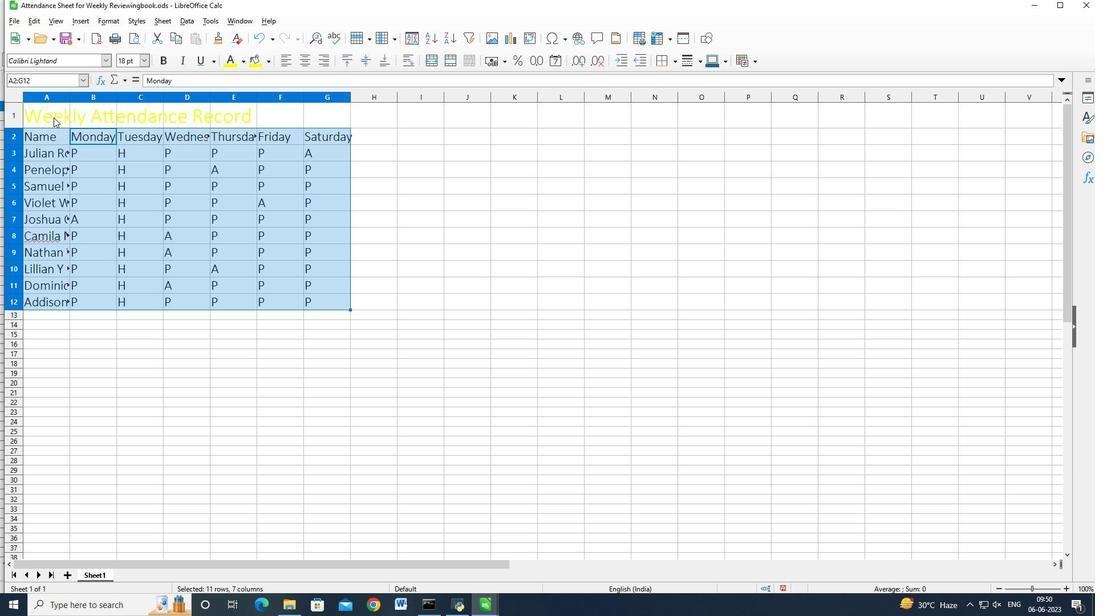
Action: Mouse moved to (92, 116)
Screenshot: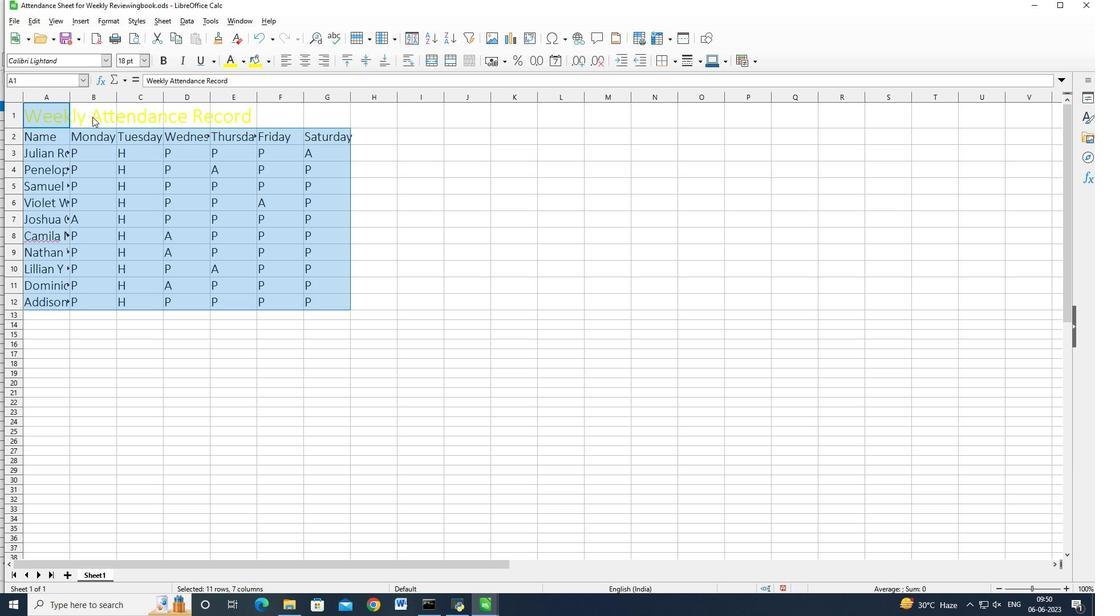 
Action: Mouse pressed left at (92, 116)
Screenshot: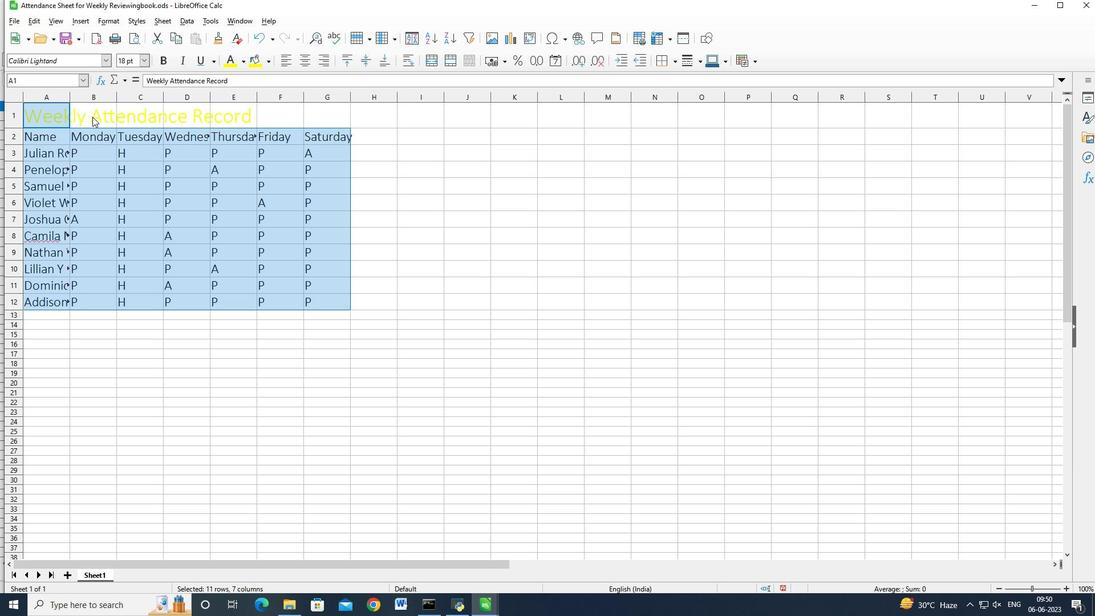 
Action: Mouse moved to (157, 120)
Screenshot: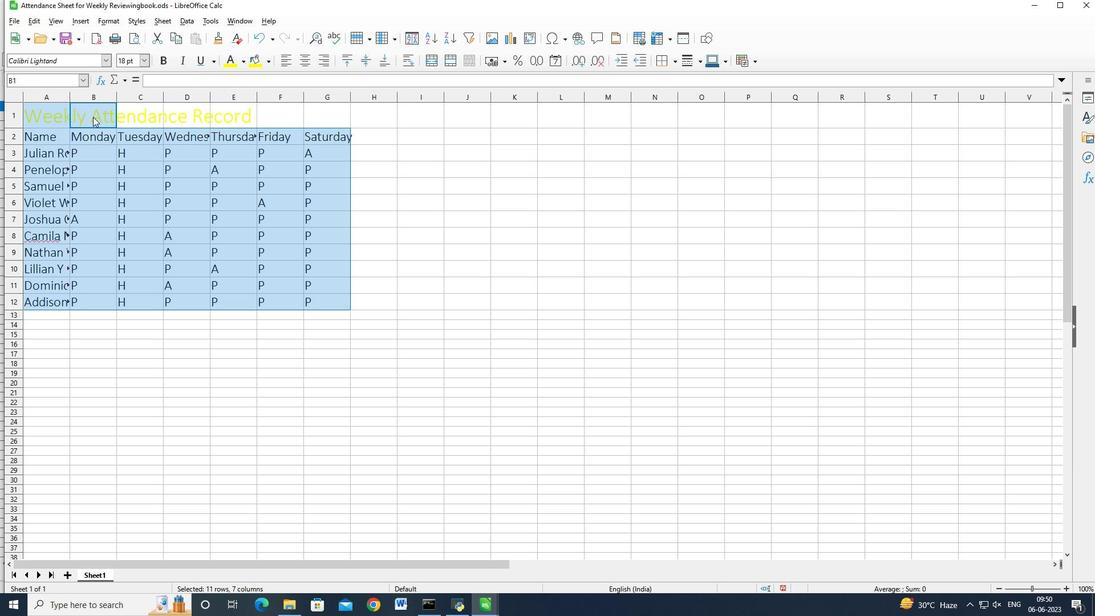 
Action: Mouse pressed left at (157, 120)
Screenshot: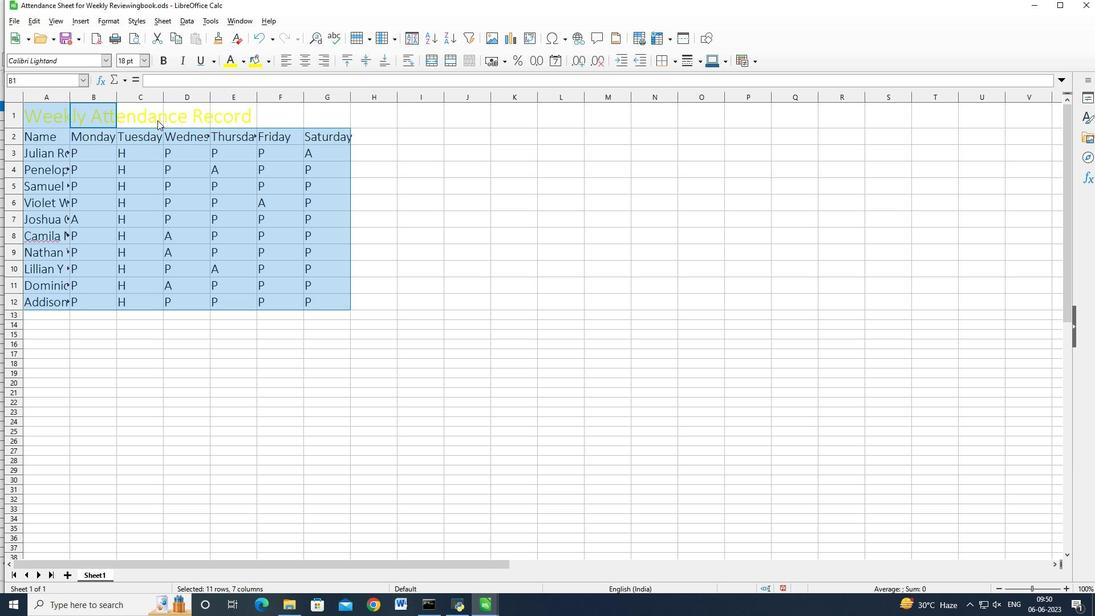 
Action: Mouse moved to (179, 119)
Screenshot: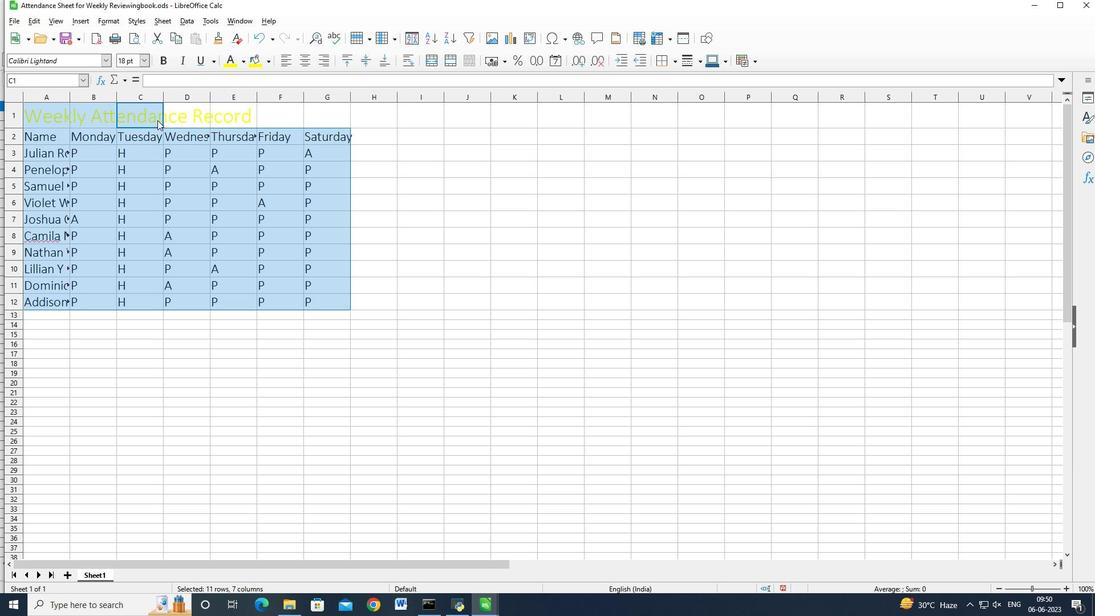 
Action: Mouse pressed left at (179, 119)
Screenshot: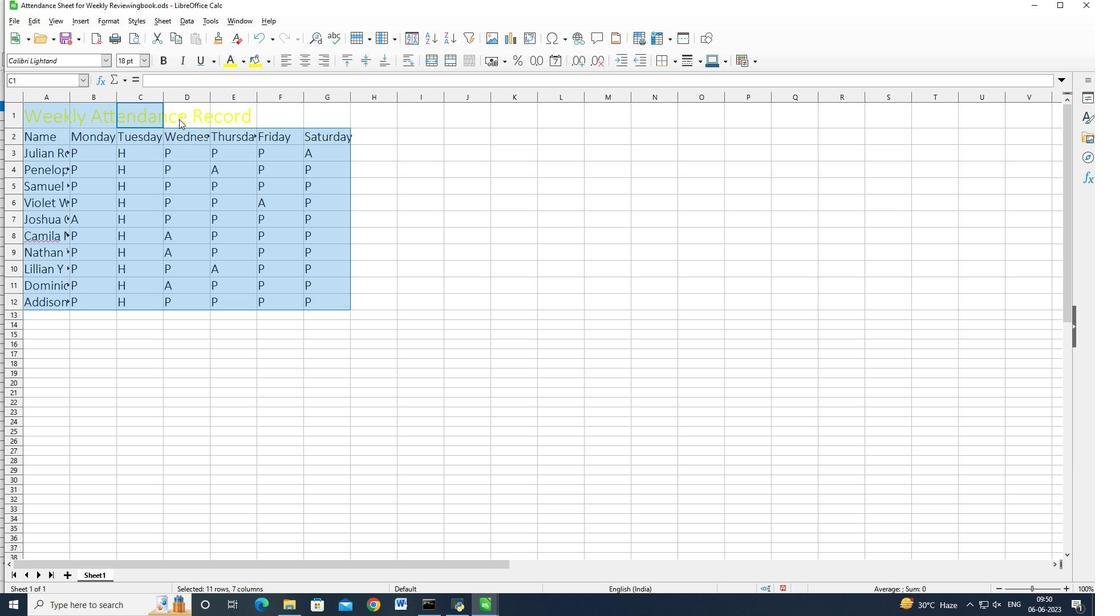 
Action: Mouse moved to (250, 119)
Screenshot: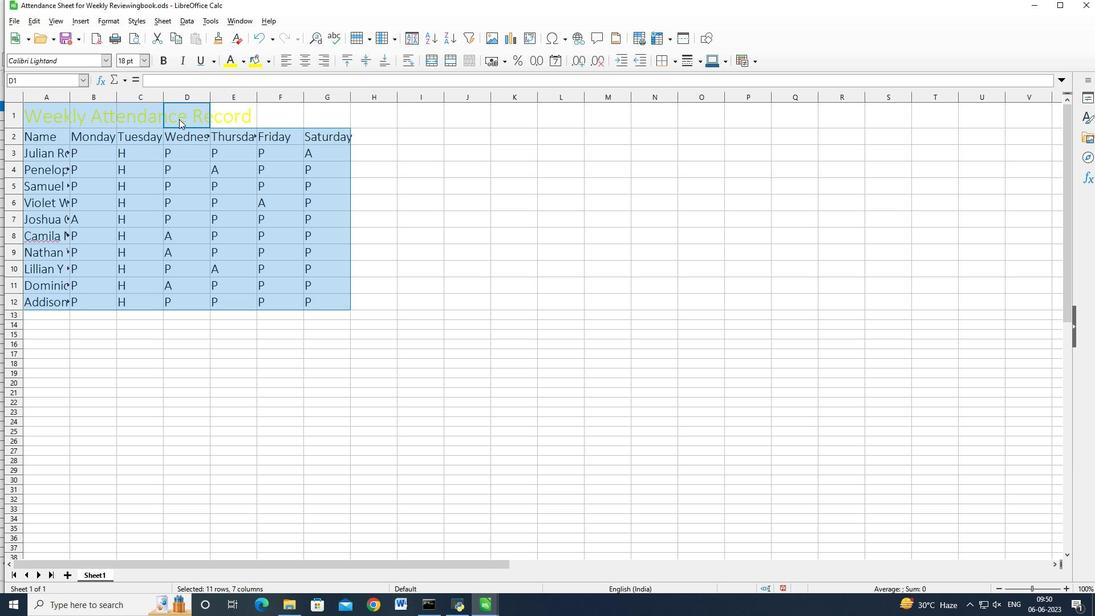 
Action: Mouse pressed left at (250, 119)
Screenshot: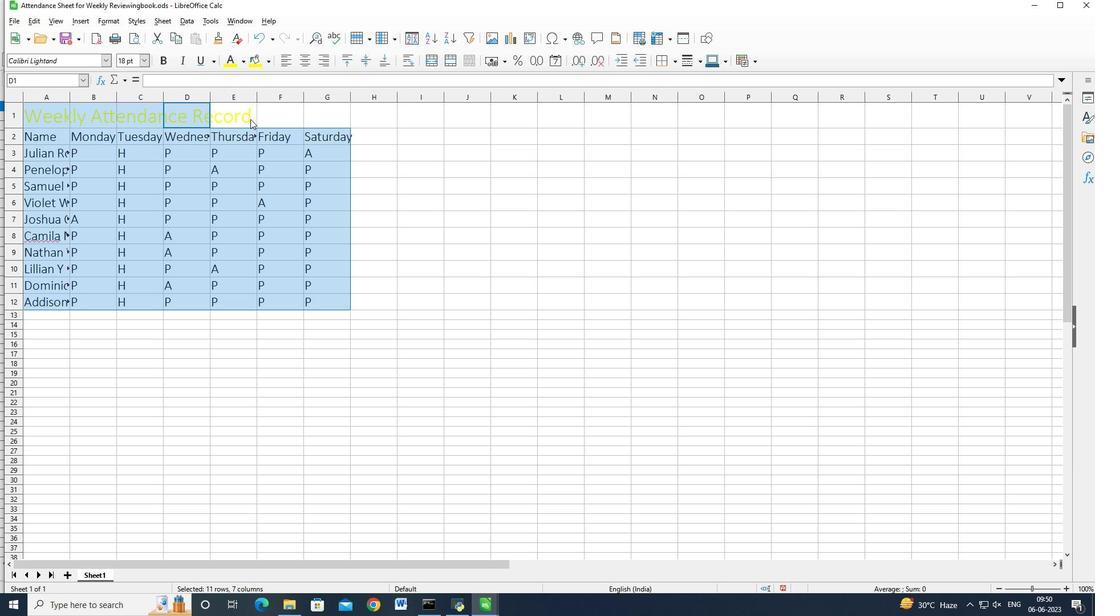 
Action: Mouse moved to (381, 61)
Screenshot: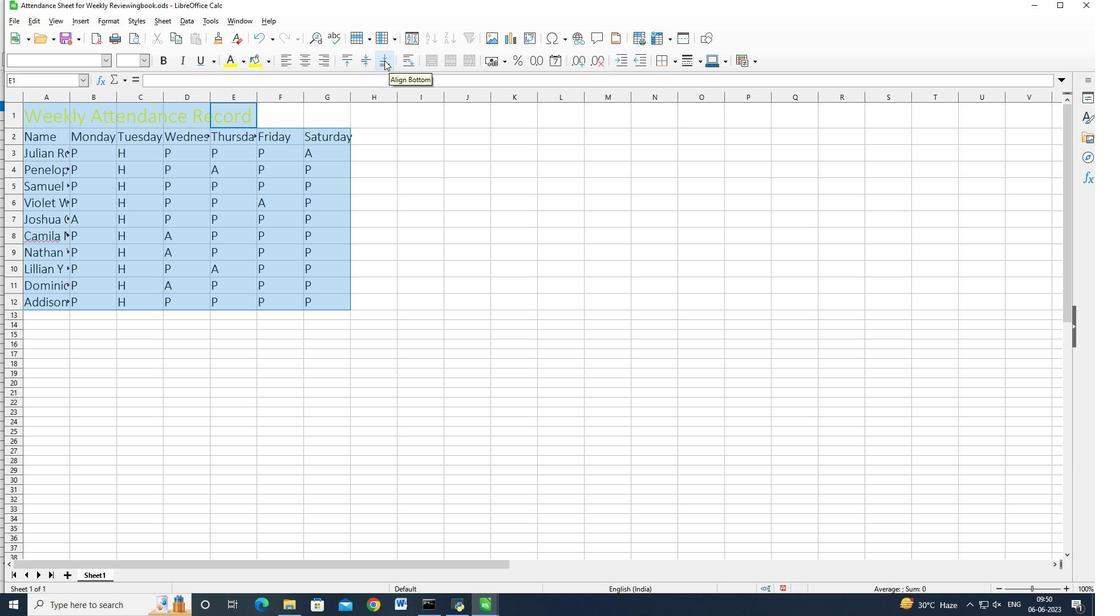 
Action: Mouse pressed left at (381, 61)
Screenshot: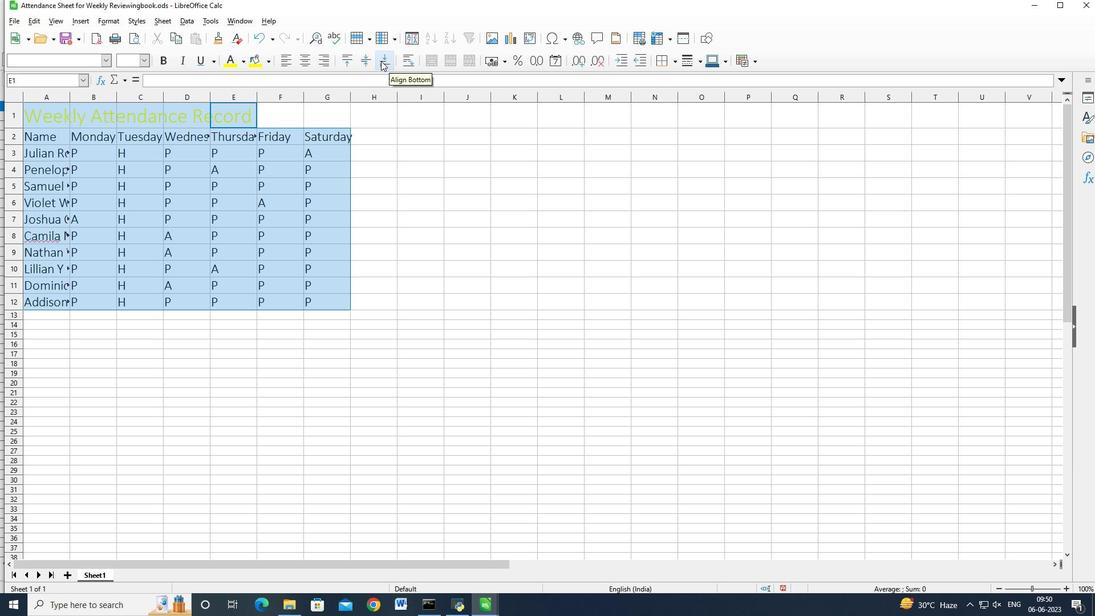 
Action: Mouse moved to (195, 131)
Screenshot: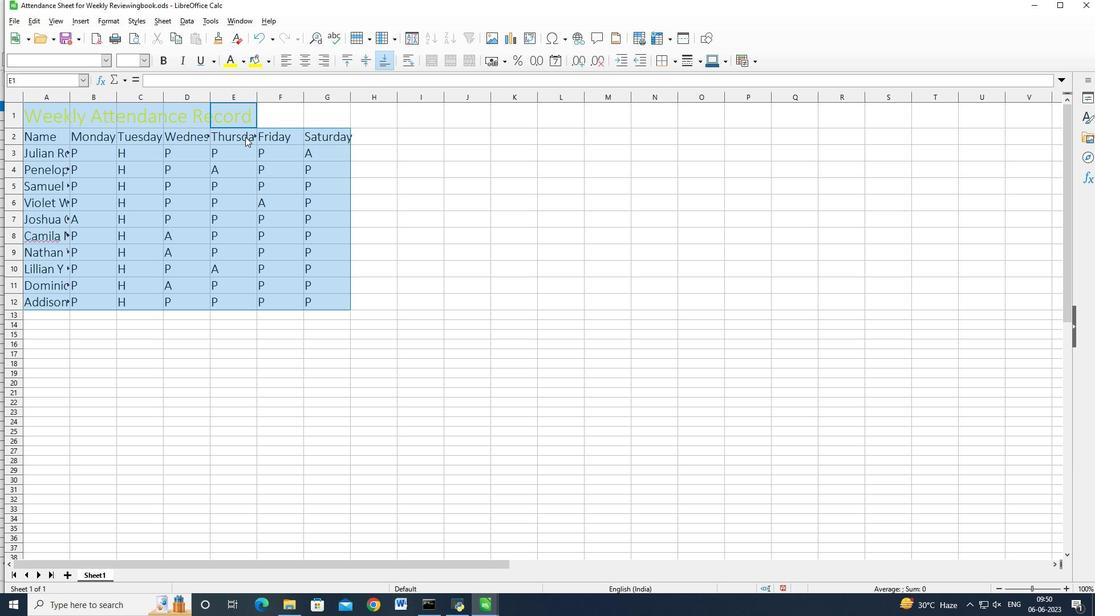 
Action: Key pressed ctrl+S
Screenshot: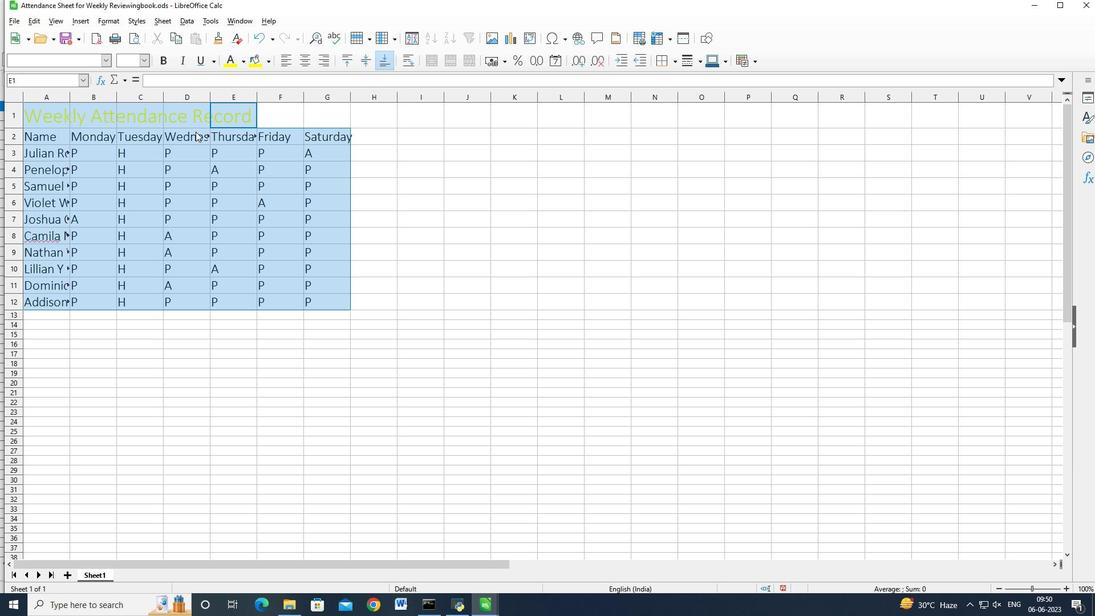 
Action: Mouse moved to (613, 178)
Screenshot: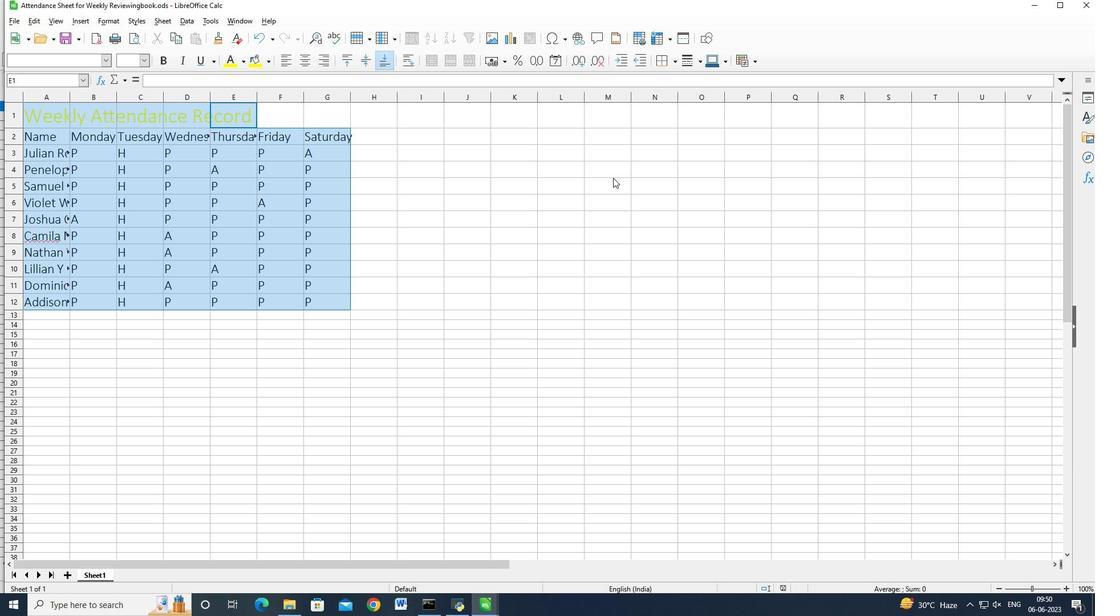 
